 Task: Look for space in Milak, India from 24th August, 2023 to 10th September, 2023 for 8 adults, 2 children in price range Rs.12000 to Rs.15000. Place can be entire place or shared room with 4 bedrooms having 8 beds and 4 bathrooms. Property type can be house, flat, guest house. Amenities needed are: wifi, TV, free parkinig on premises, gym, breakfast. Booking option can be shelf check-in. Required host language is English.
Action: Mouse pressed left at (438, 107)
Screenshot: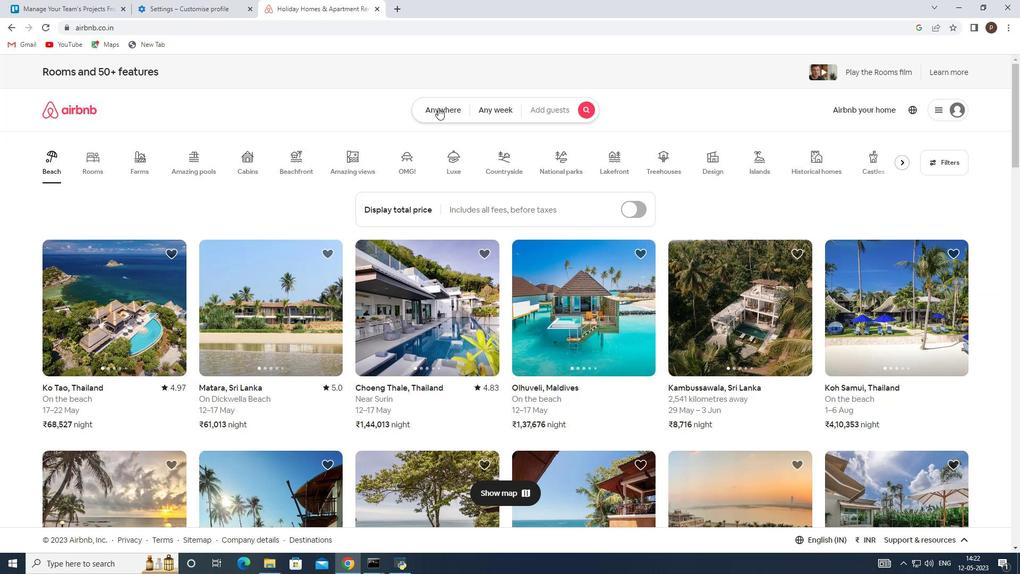 
Action: Mouse moved to (345, 152)
Screenshot: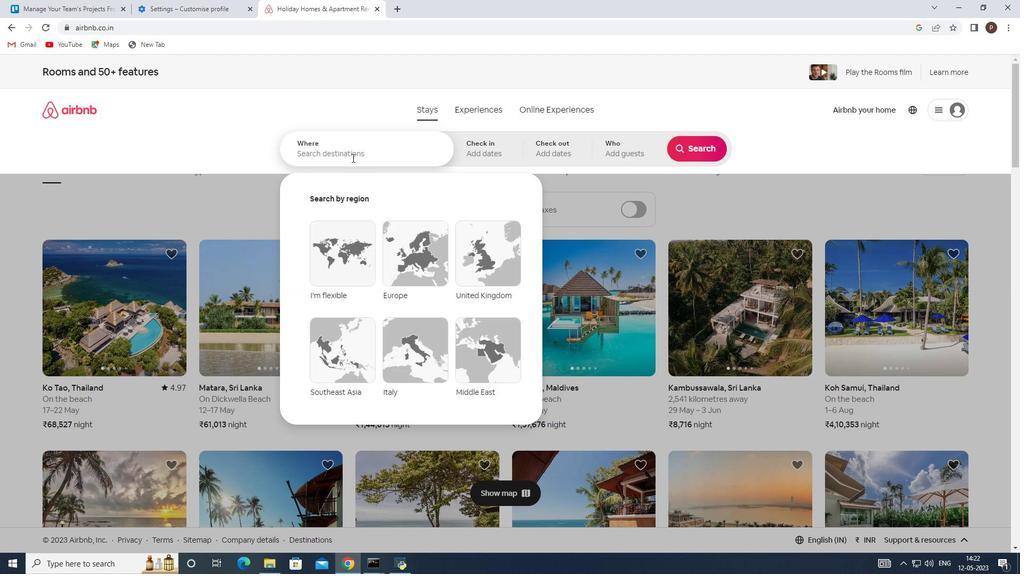 
Action: Mouse pressed left at (345, 152)
Screenshot: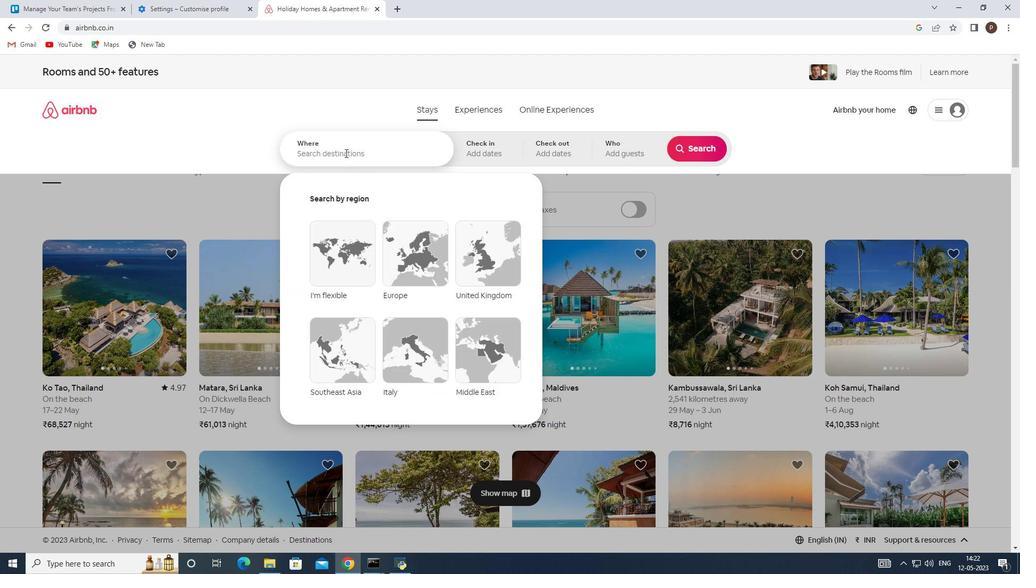 
Action: Key pressed <Key.caps_lock>M<Key.caps_lock>ilak,<Key.space><Key.caps_lock>I<Key.caps_lock>ndia<Key.space><Key.enter>
Screenshot: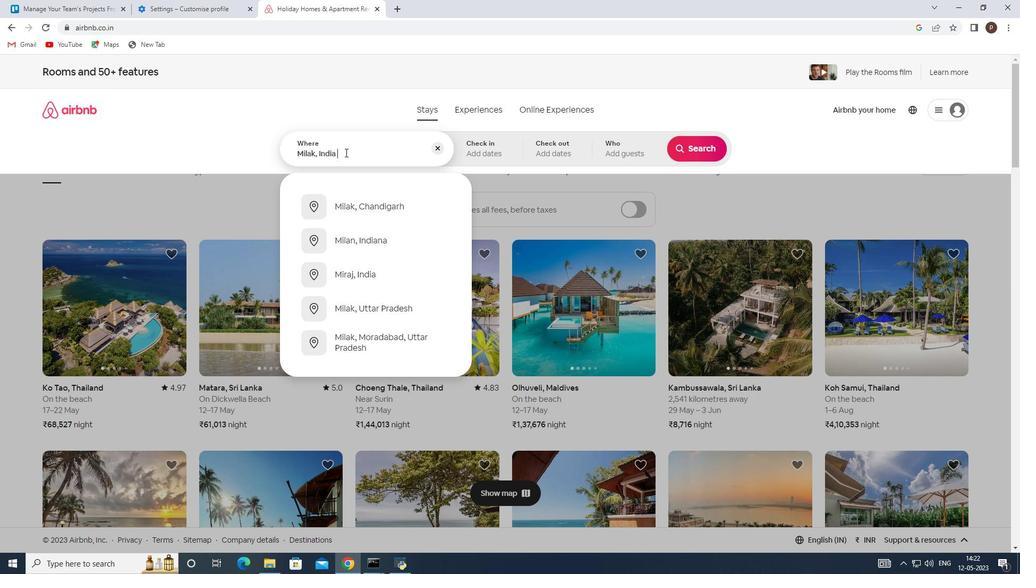 
Action: Mouse moved to (701, 230)
Screenshot: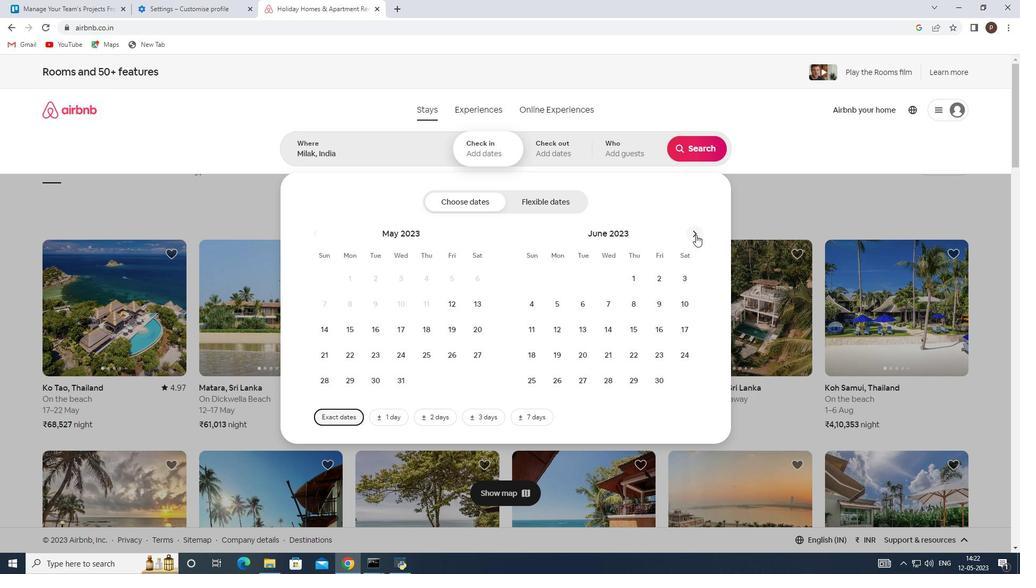
Action: Mouse pressed left at (701, 230)
Screenshot: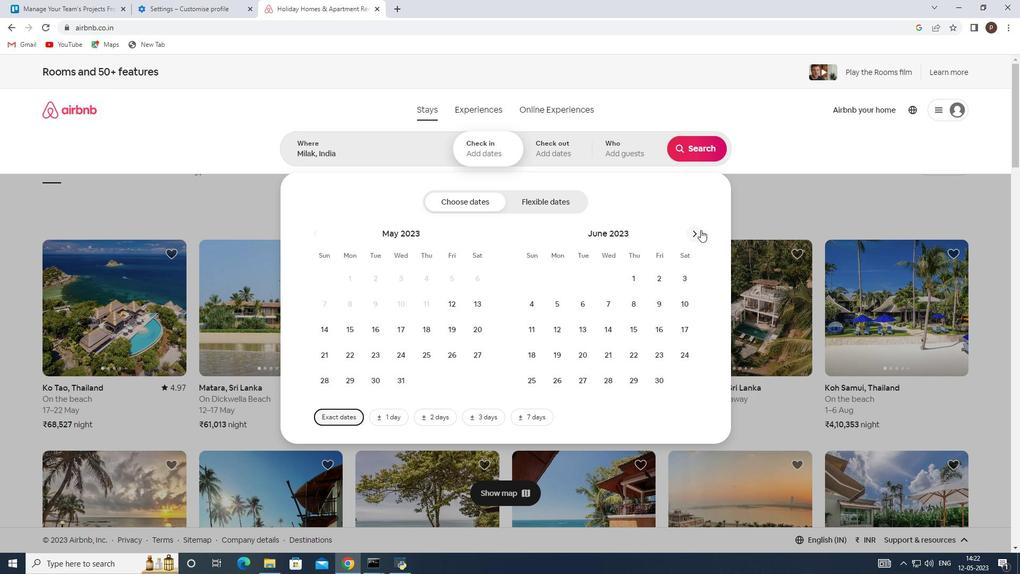 
Action: Mouse pressed left at (701, 230)
Screenshot: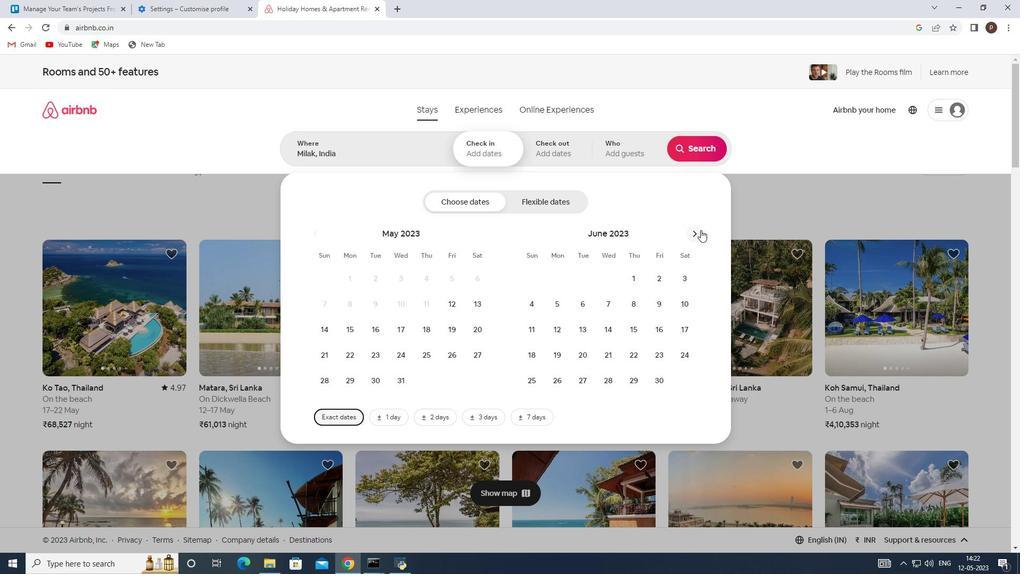 
Action: Mouse pressed left at (701, 230)
Screenshot: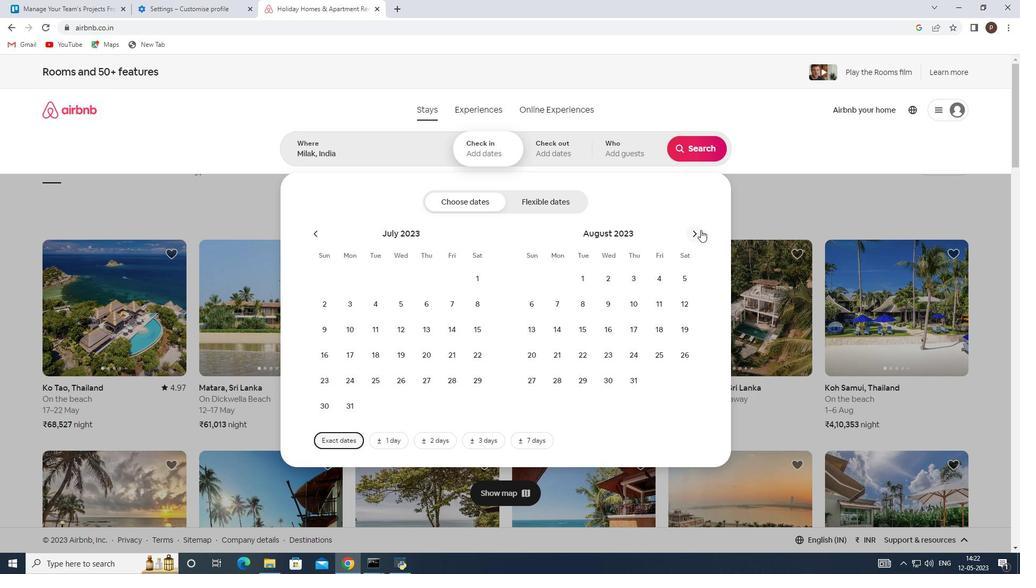 
Action: Mouse moved to (428, 354)
Screenshot: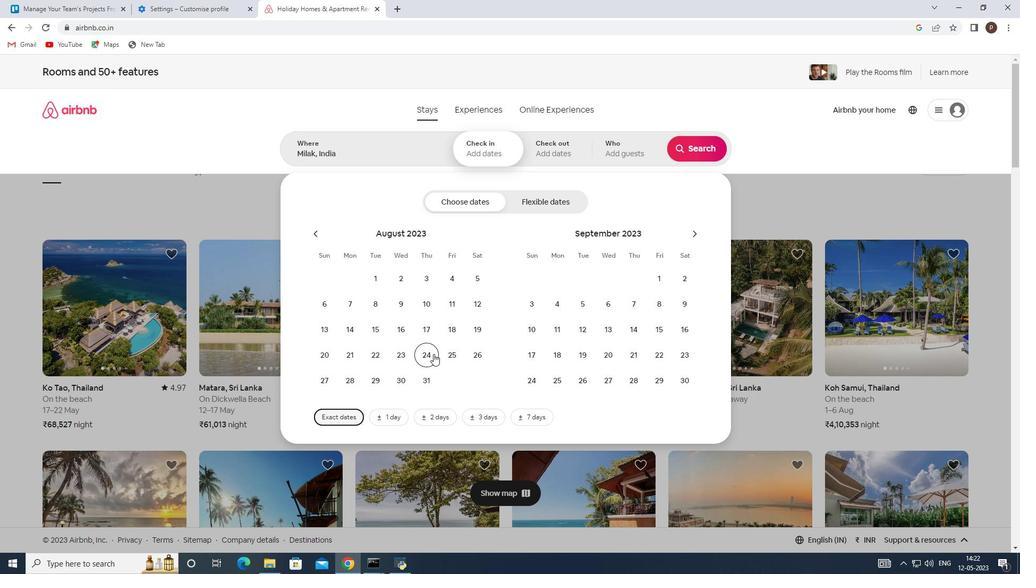
Action: Mouse pressed left at (428, 354)
Screenshot: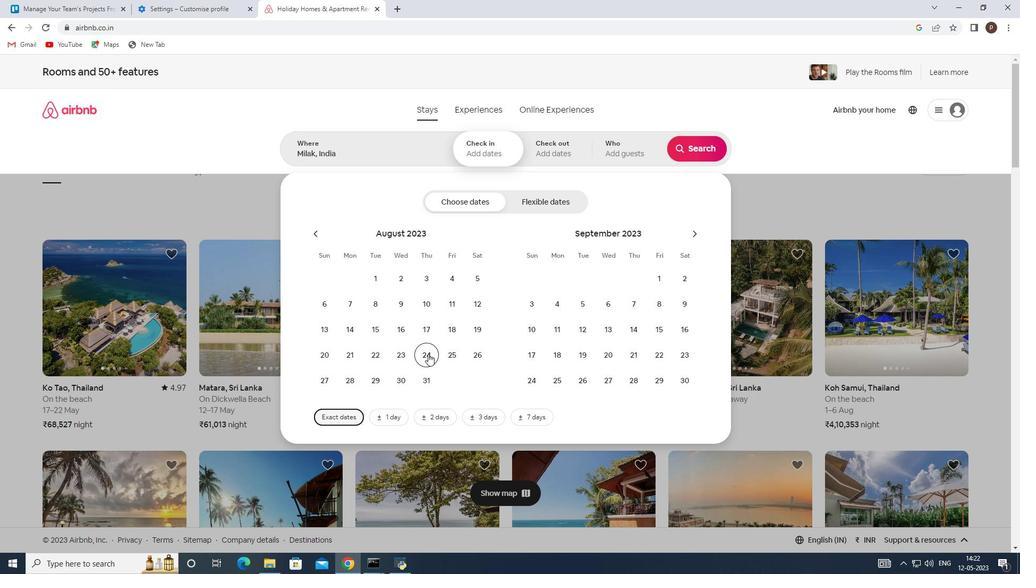 
Action: Mouse moved to (530, 327)
Screenshot: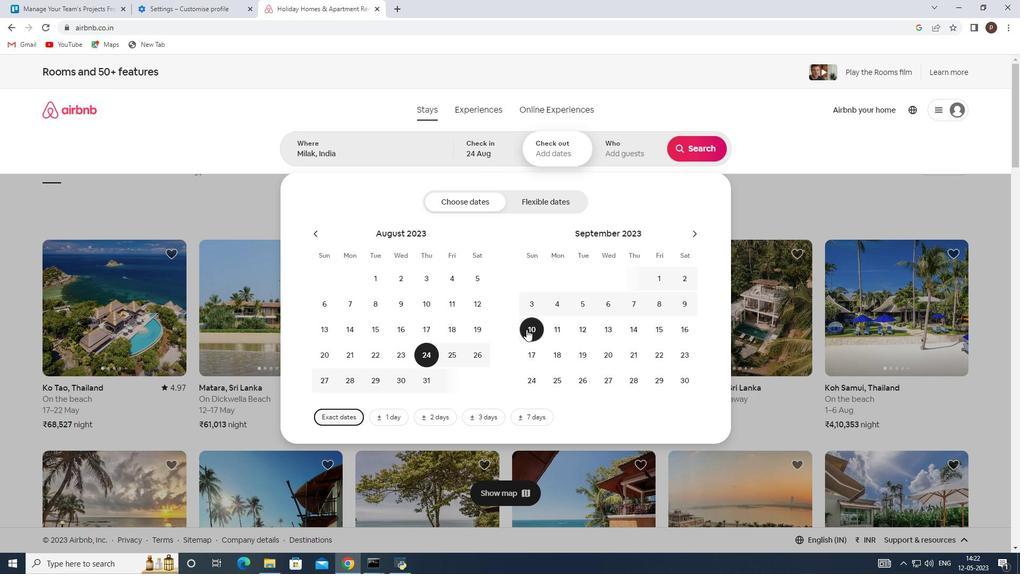 
Action: Mouse pressed left at (530, 327)
Screenshot: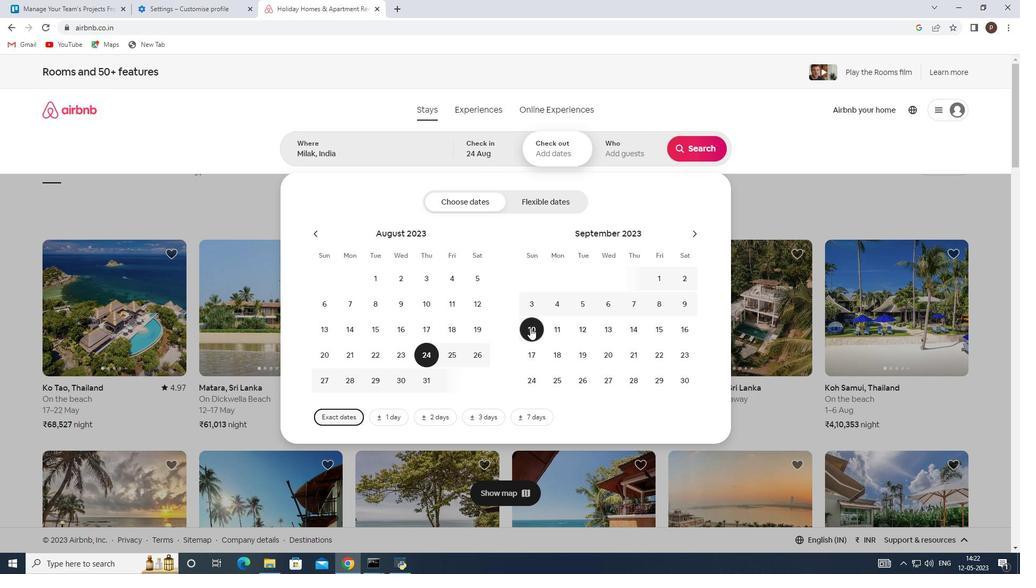 
Action: Mouse moved to (607, 141)
Screenshot: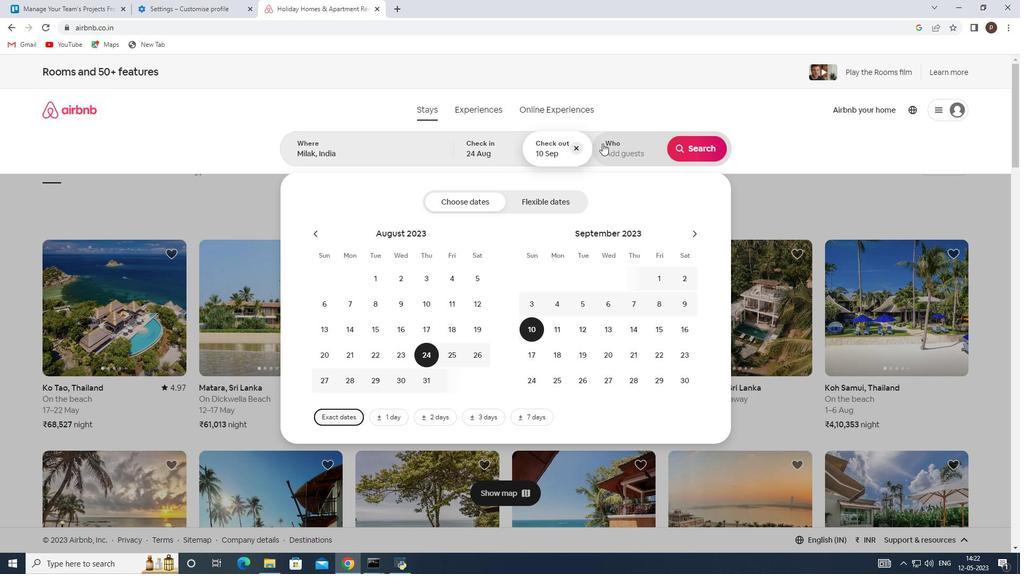 
Action: Mouse pressed left at (607, 141)
Screenshot: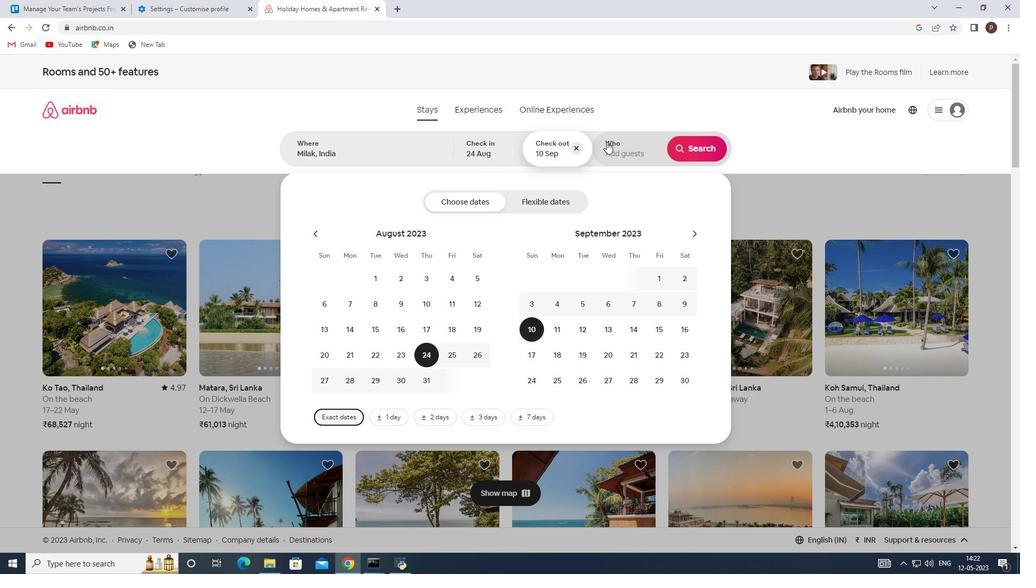 
Action: Mouse moved to (704, 205)
Screenshot: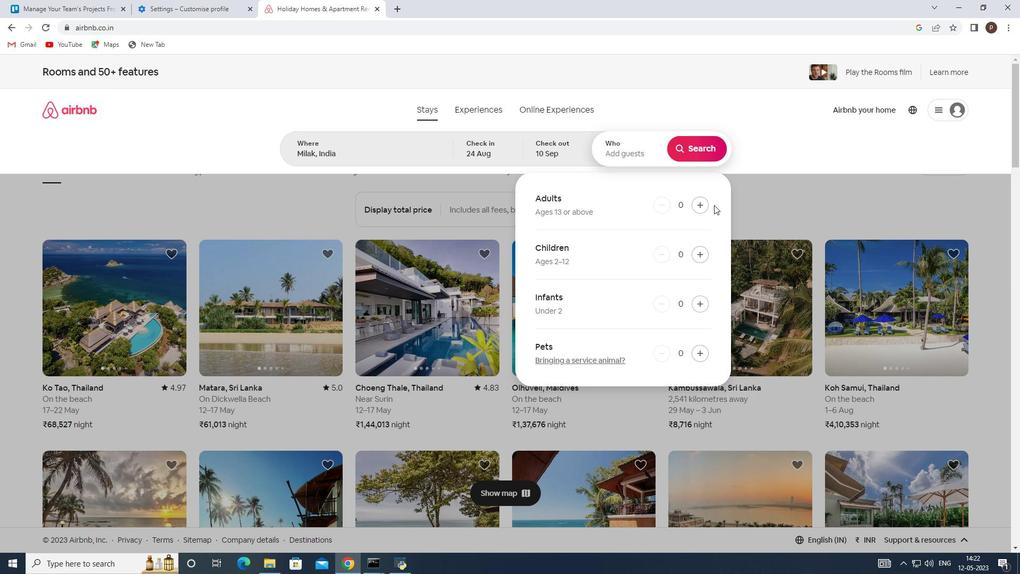 
Action: Mouse pressed left at (704, 205)
Screenshot: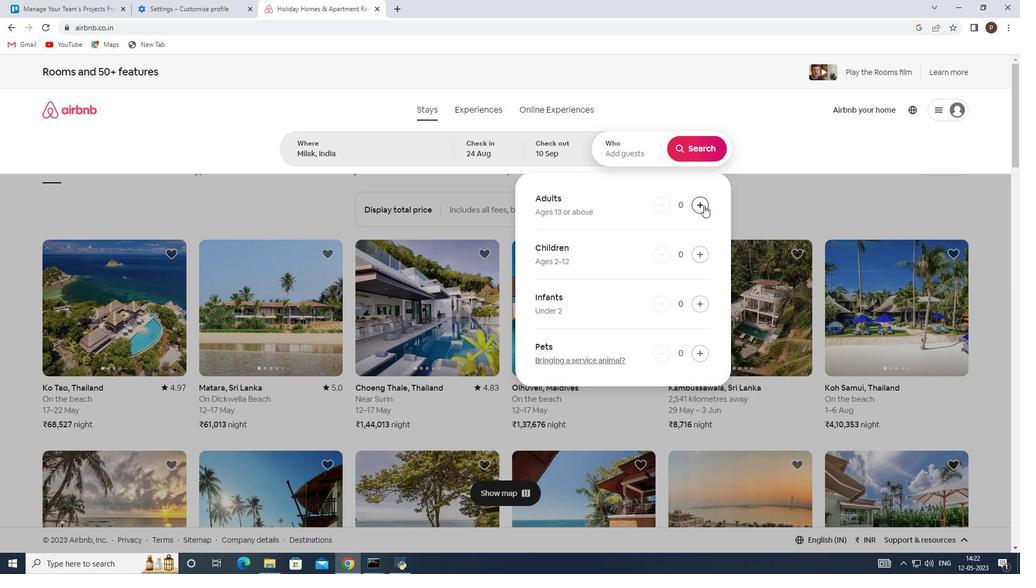 
Action: Mouse pressed left at (704, 205)
Screenshot: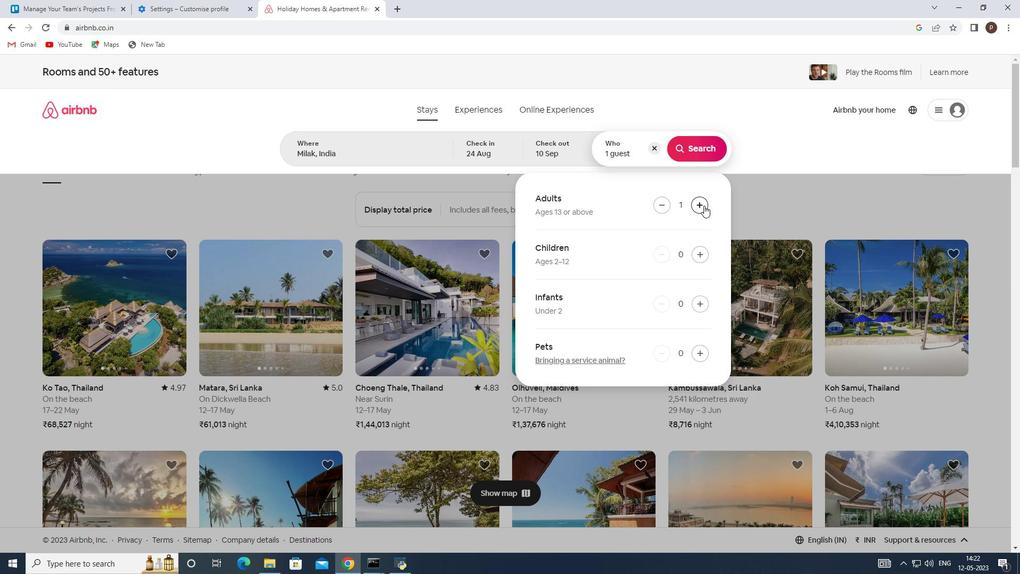 
Action: Mouse pressed left at (704, 205)
Screenshot: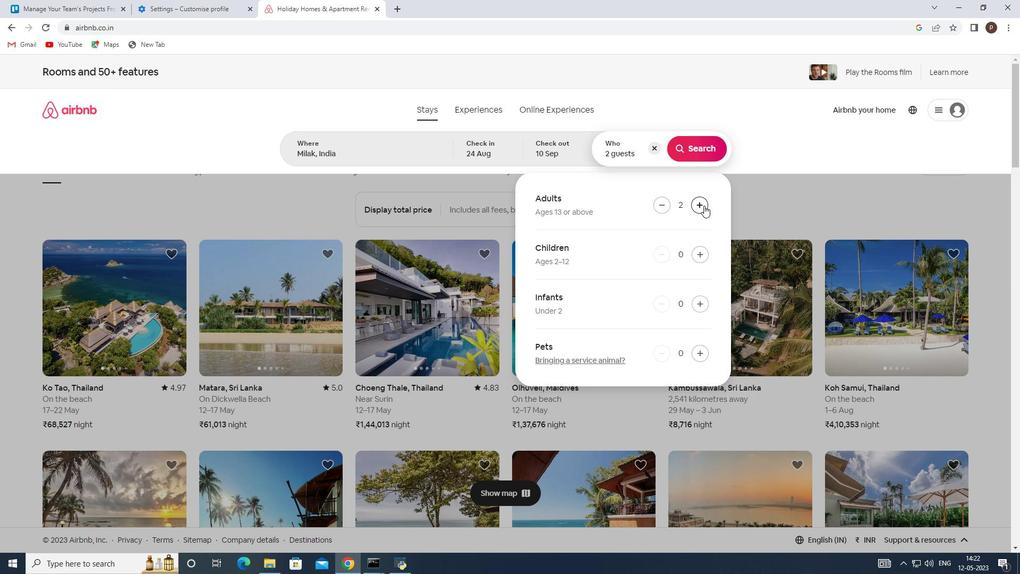 
Action: Mouse pressed left at (704, 205)
Screenshot: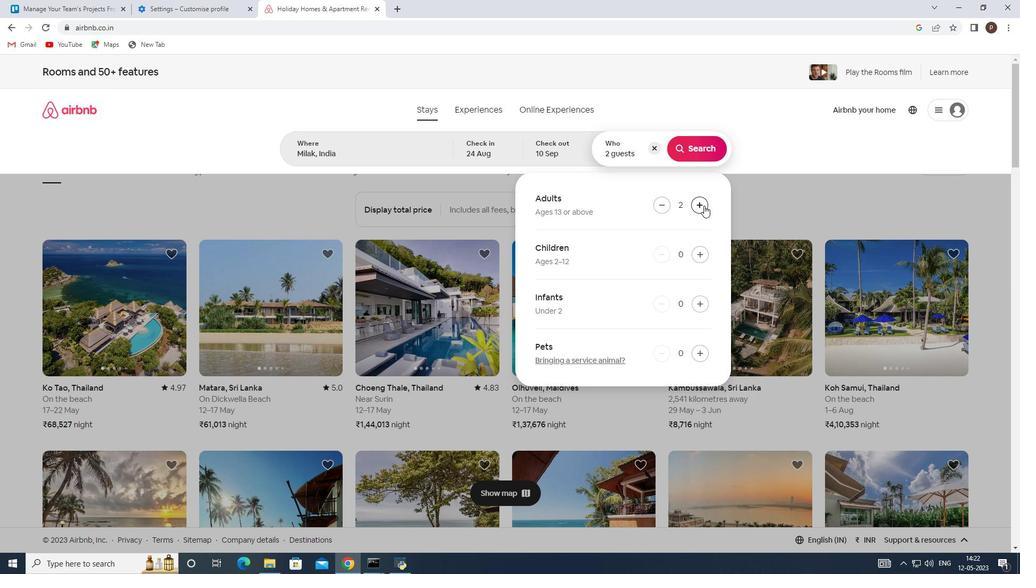 
Action: Mouse pressed left at (704, 205)
Screenshot: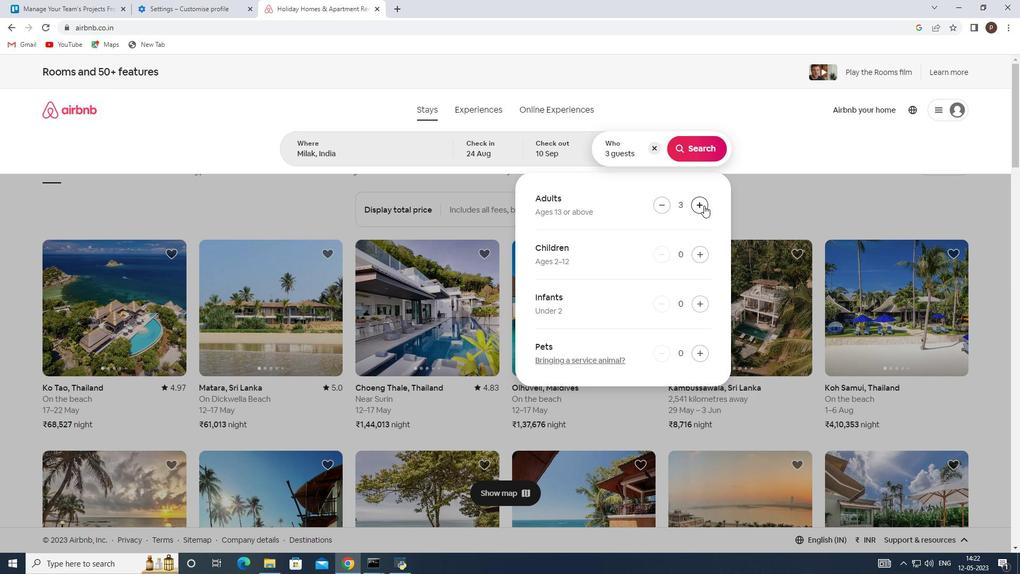 
Action: Mouse pressed left at (704, 205)
Screenshot: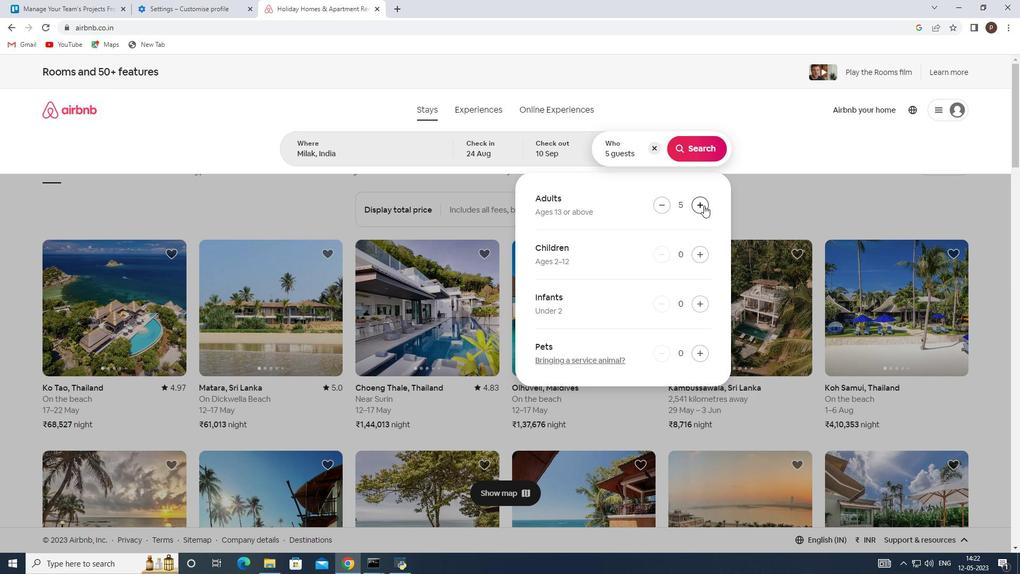 
Action: Mouse pressed left at (704, 205)
Screenshot: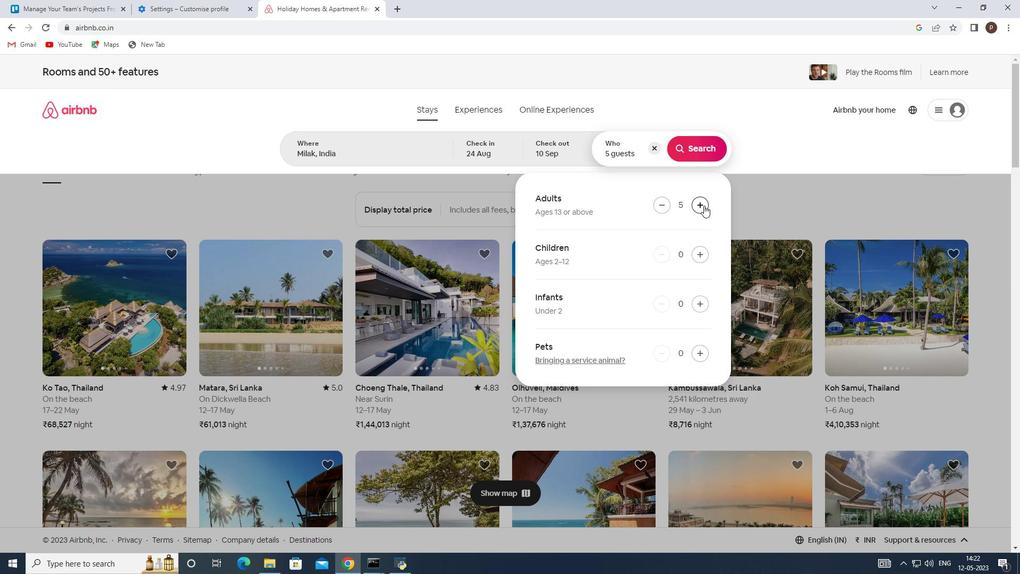 
Action: Mouse pressed left at (704, 205)
Screenshot: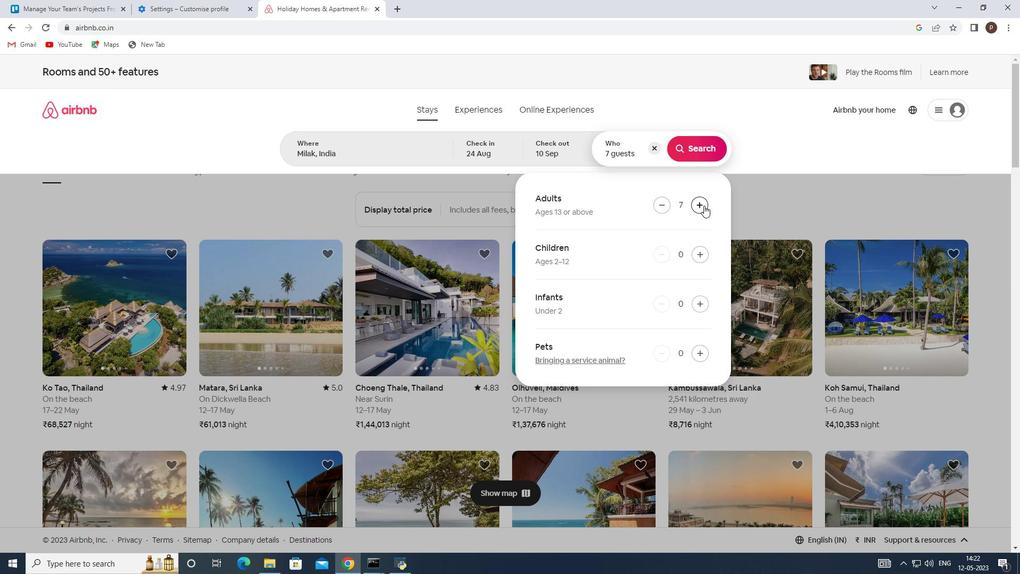 
Action: Mouse moved to (699, 254)
Screenshot: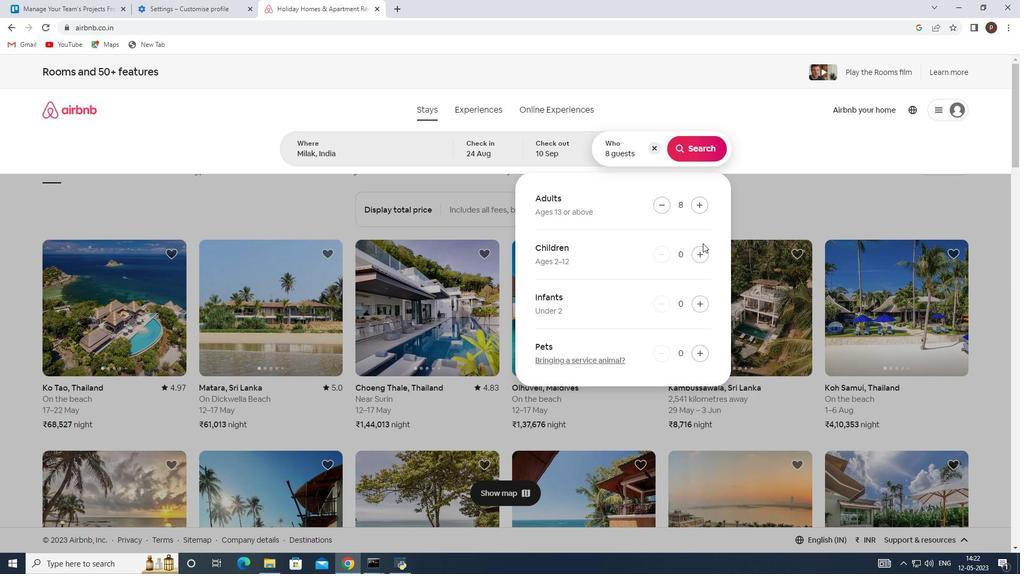 
Action: Mouse pressed left at (699, 254)
Screenshot: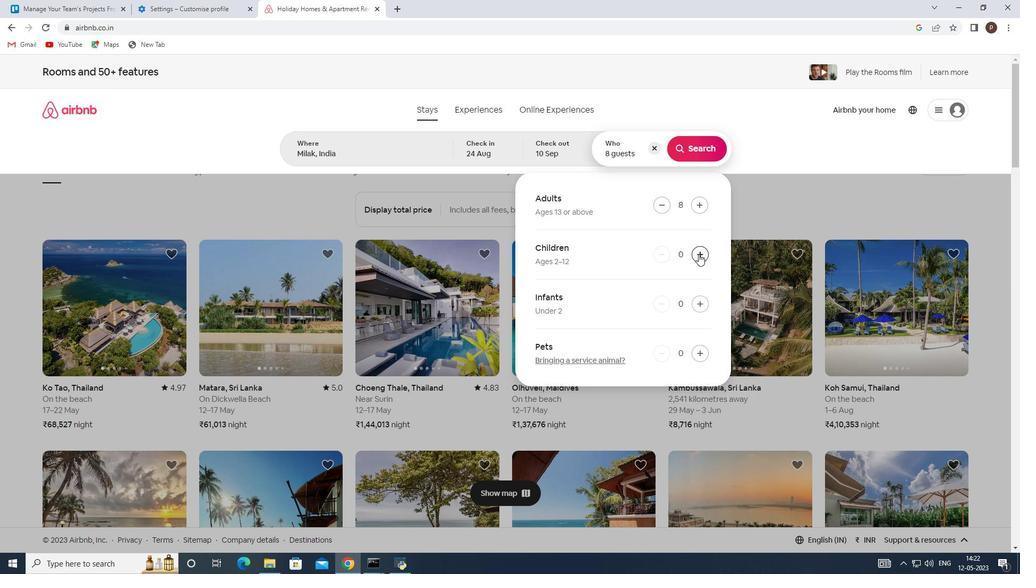 
Action: Mouse pressed left at (699, 254)
Screenshot: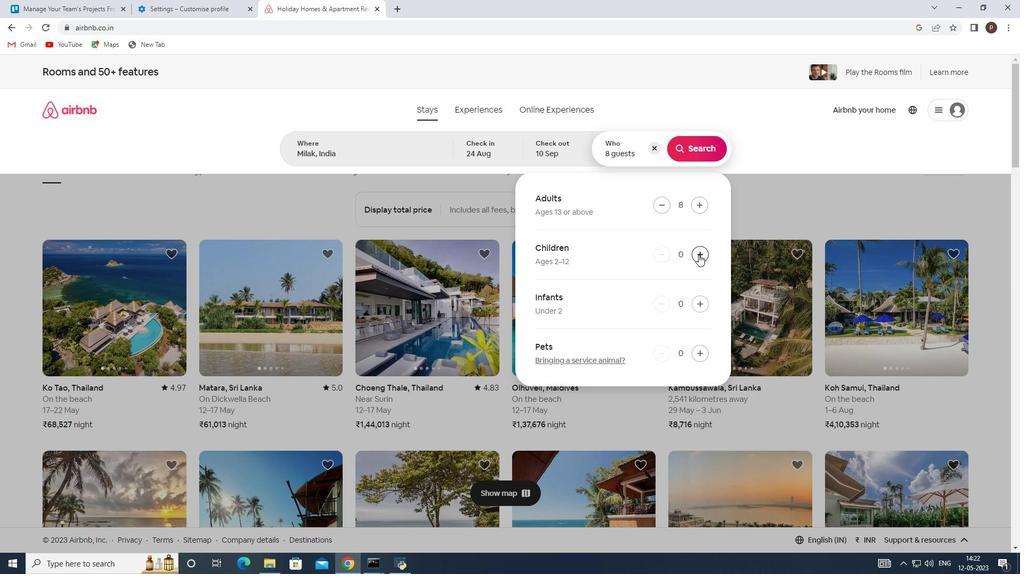 
Action: Mouse moved to (706, 148)
Screenshot: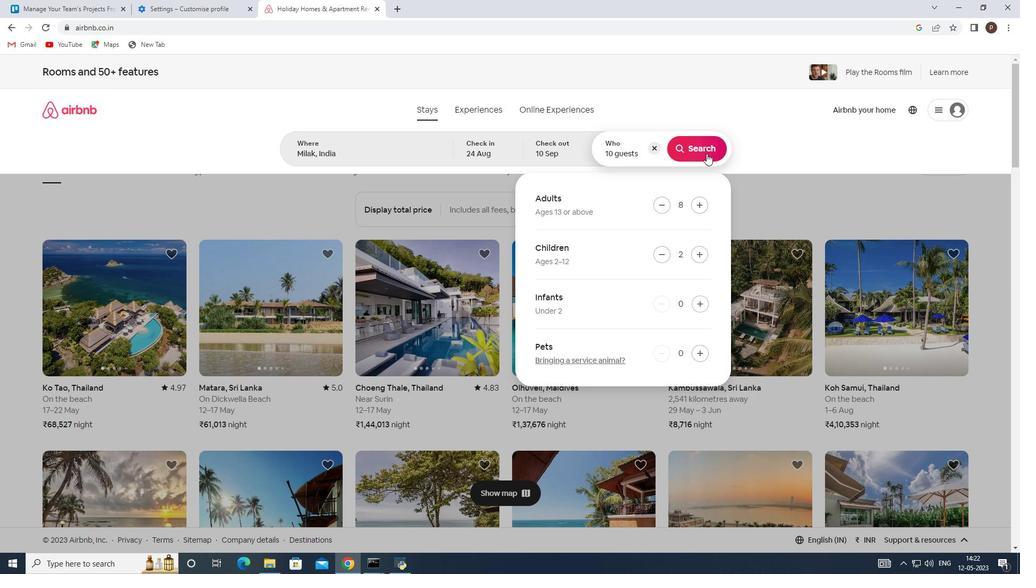 
Action: Mouse pressed left at (706, 148)
Screenshot: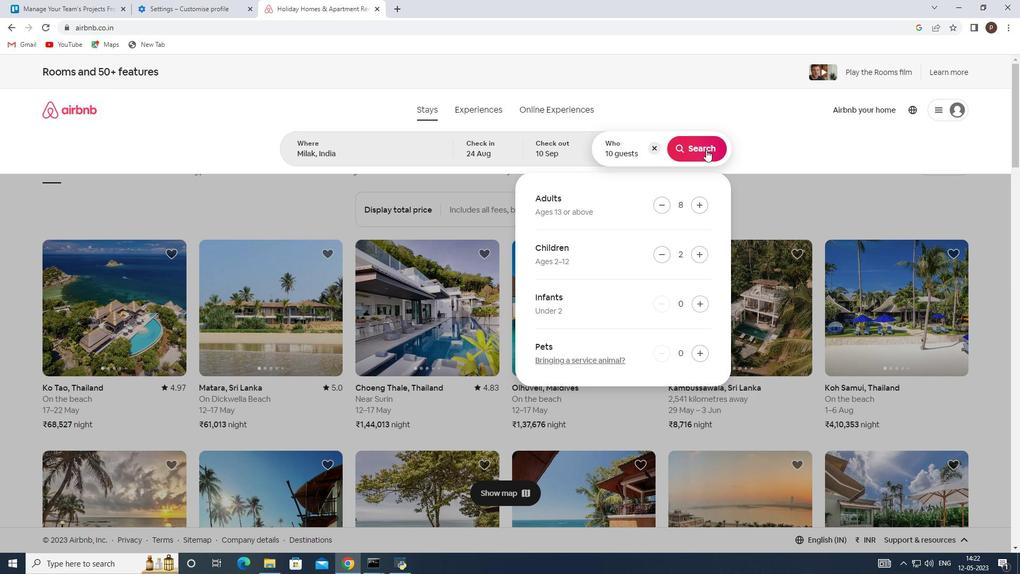 
Action: Mouse moved to (959, 119)
Screenshot: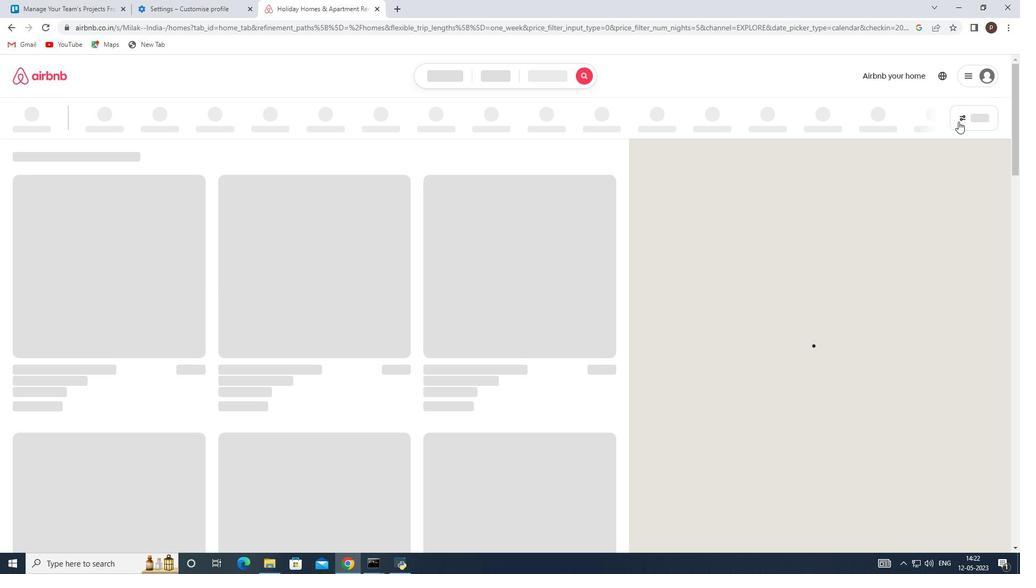 
Action: Mouse pressed left at (959, 119)
Screenshot: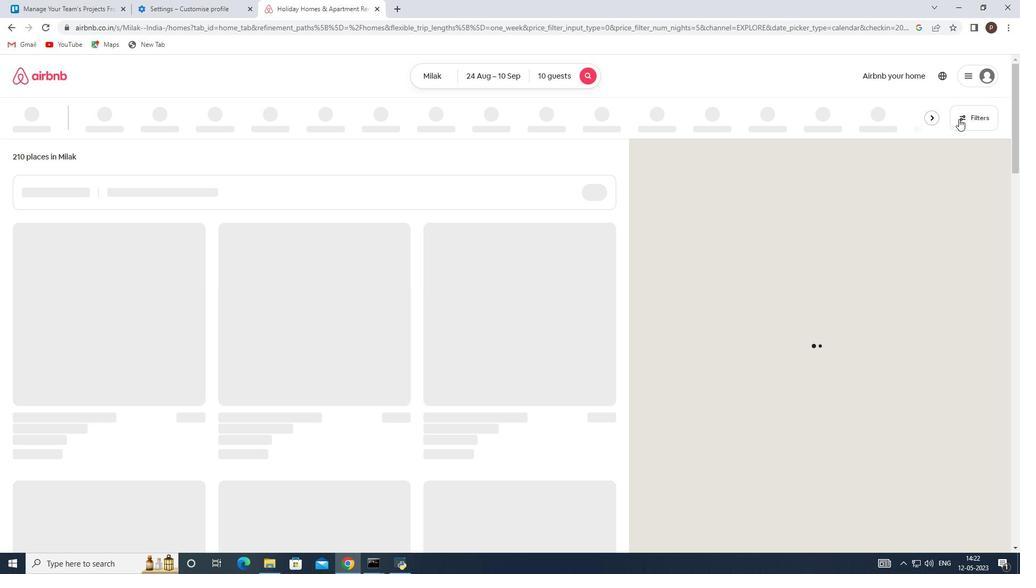 
Action: Mouse moved to (353, 377)
Screenshot: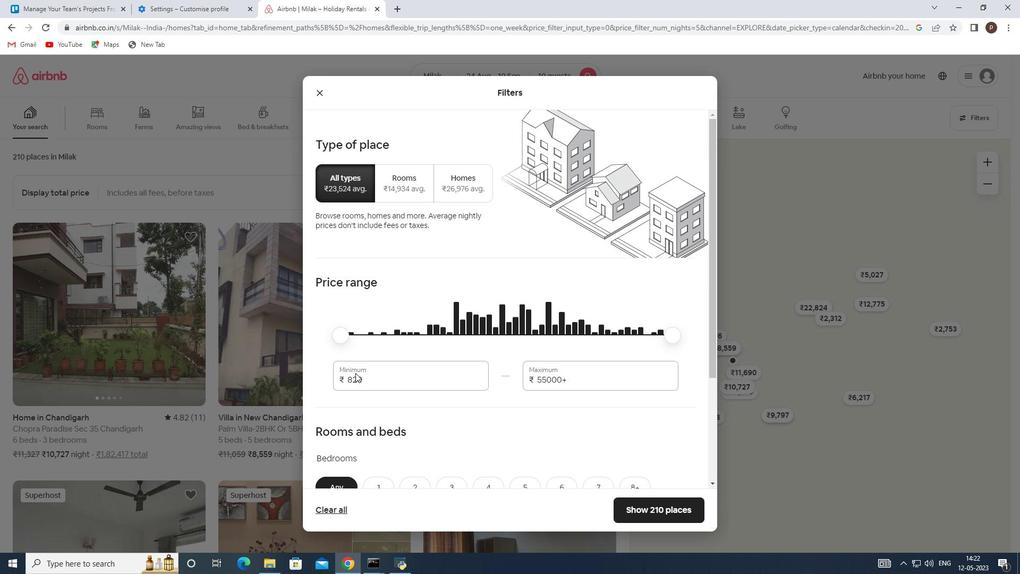 
Action: Mouse pressed left at (353, 377)
Screenshot: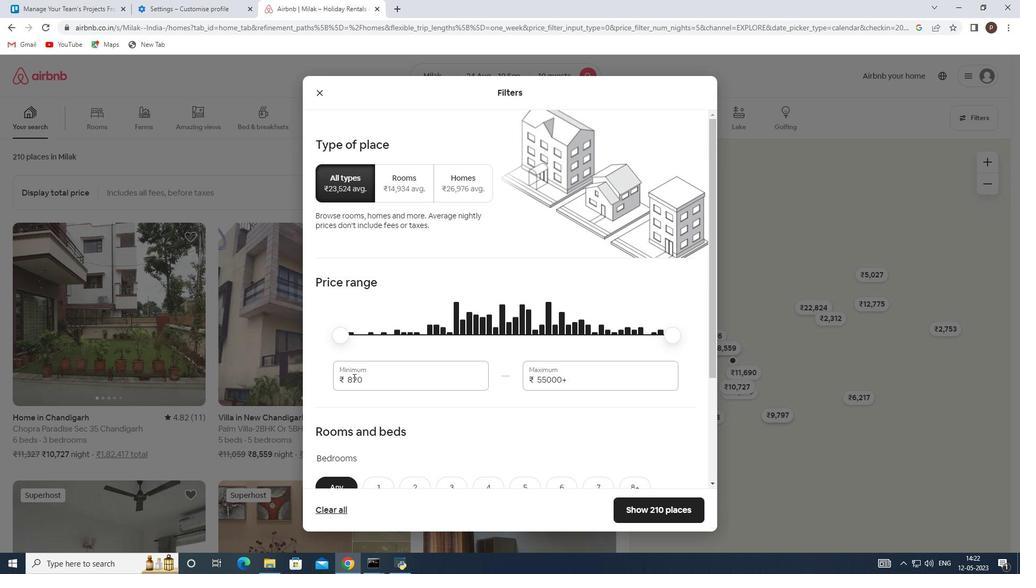
Action: Mouse pressed left at (353, 377)
Screenshot: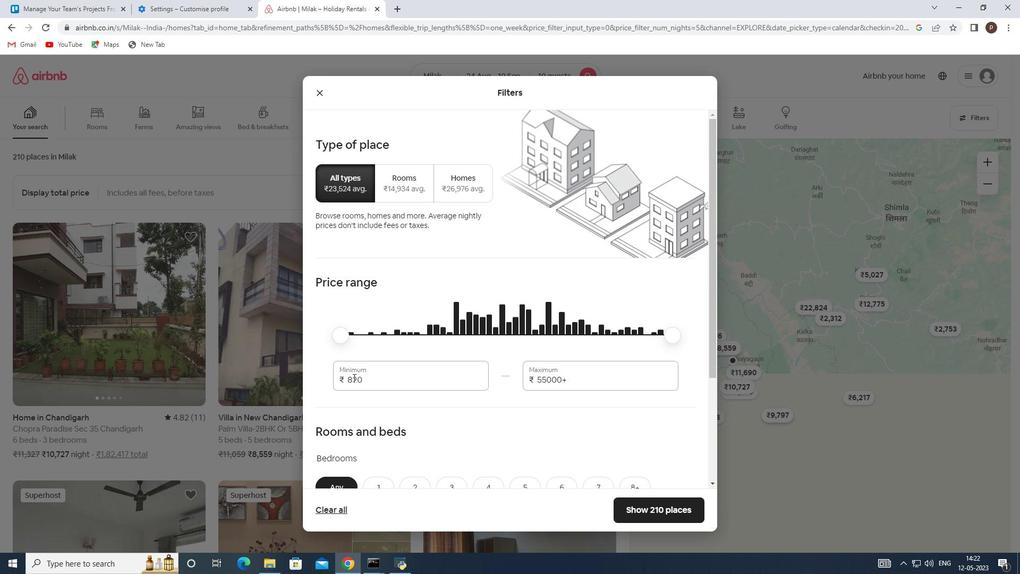 
Action: Key pressed 12000<Key.tab>15000
Screenshot: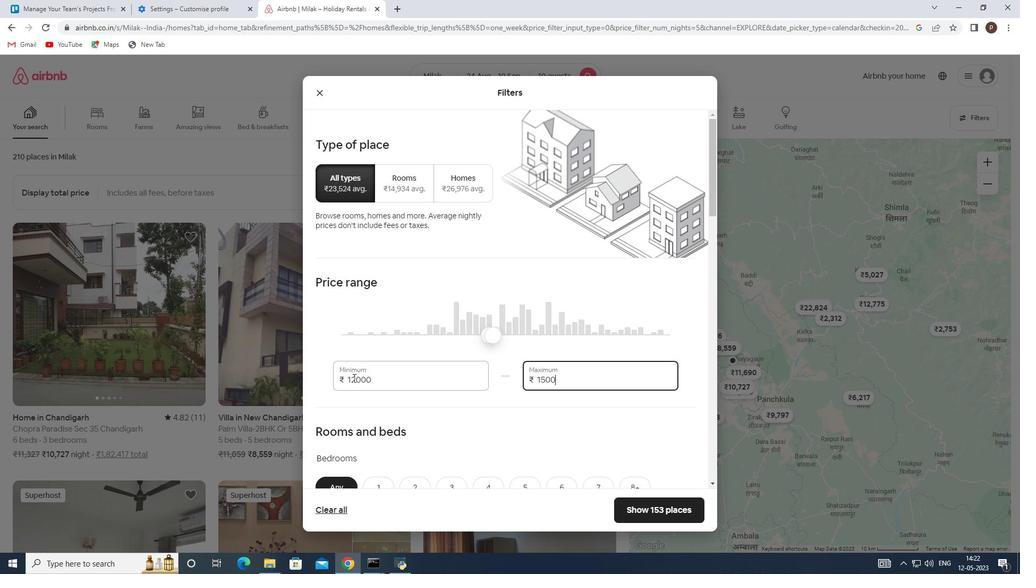 
Action: Mouse moved to (408, 428)
Screenshot: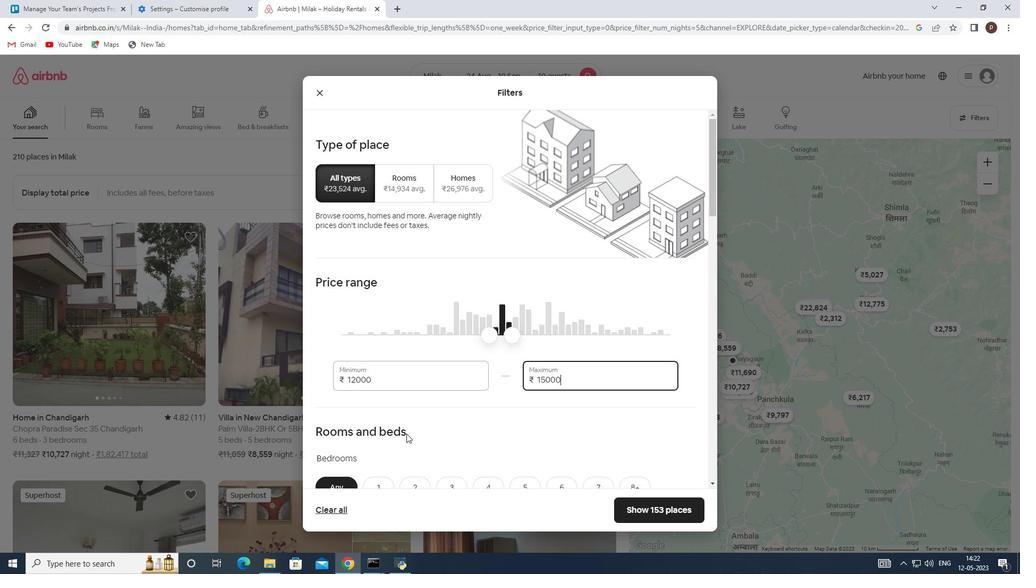 
Action: Mouse scrolled (408, 428) with delta (0, 0)
Screenshot: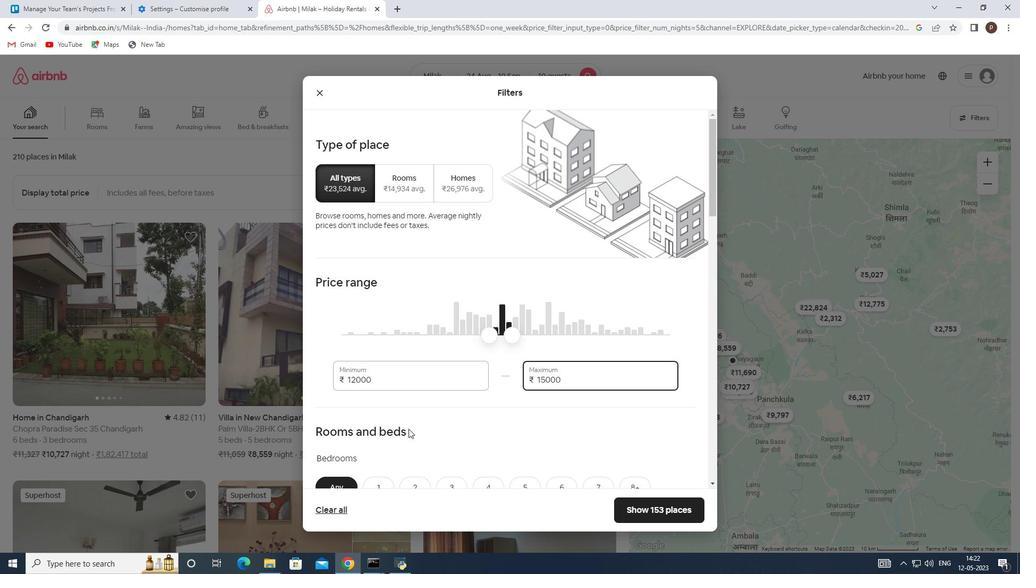 
Action: Mouse moved to (423, 409)
Screenshot: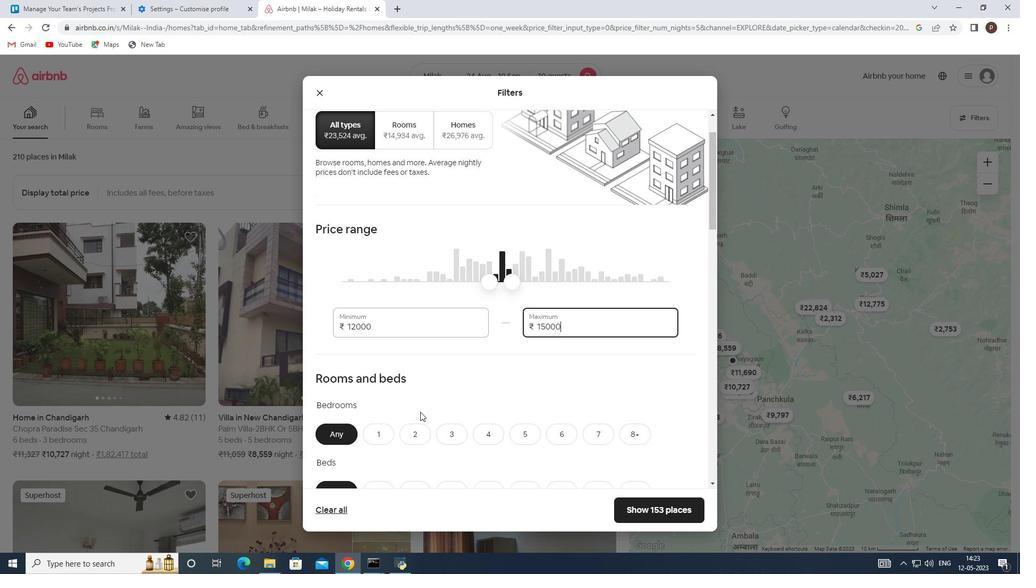
Action: Mouse scrolled (423, 408) with delta (0, 0)
Screenshot: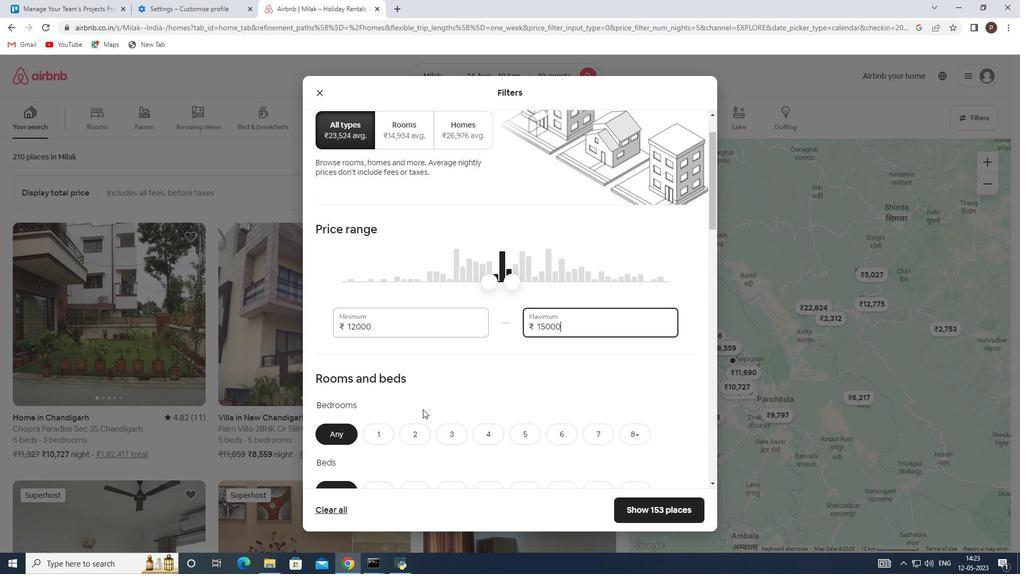 
Action: Mouse moved to (436, 395)
Screenshot: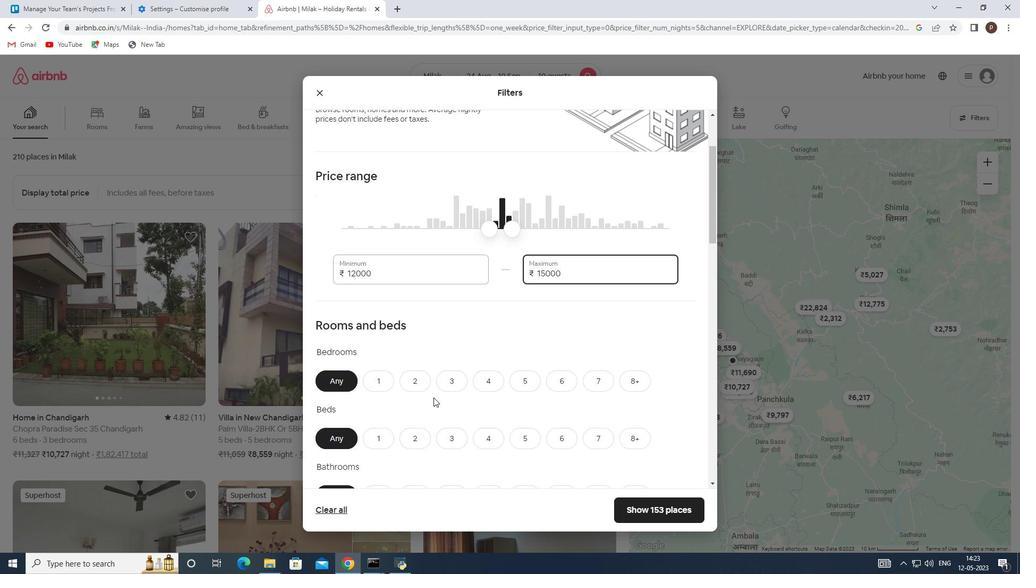 
Action: Mouse scrolled (436, 394) with delta (0, 0)
Screenshot: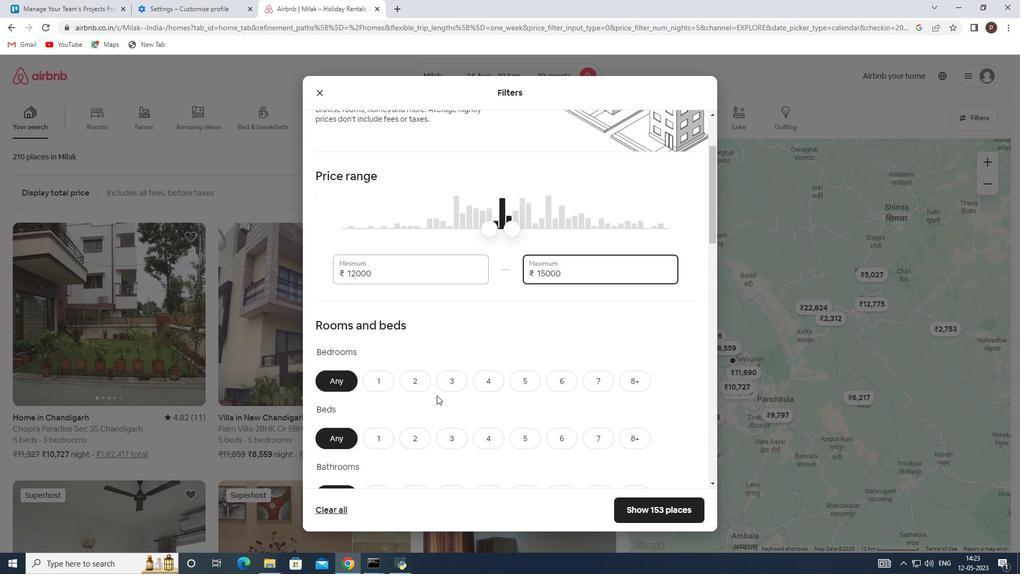 
Action: Mouse scrolled (436, 394) with delta (0, 0)
Screenshot: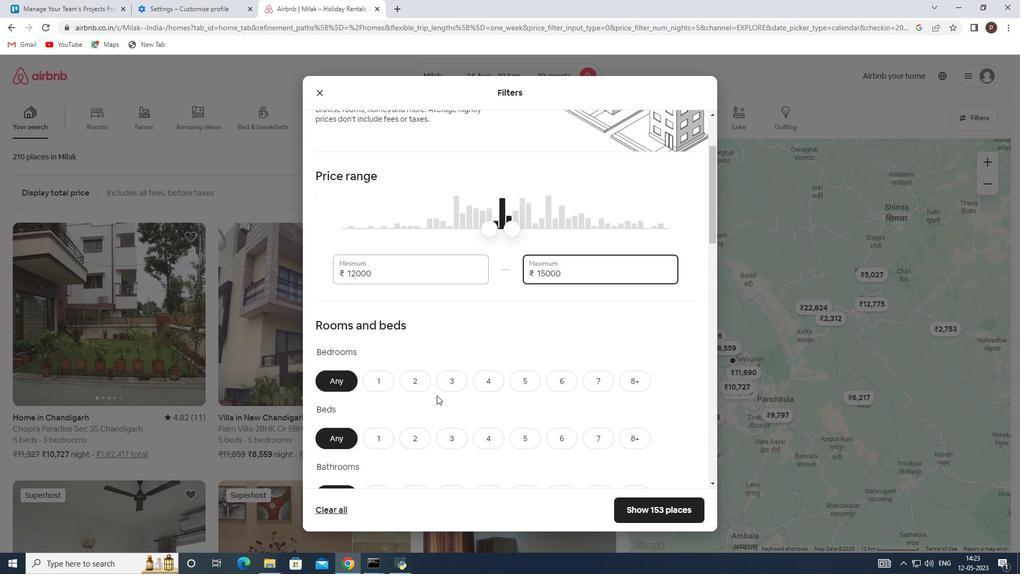 
Action: Mouse moved to (492, 270)
Screenshot: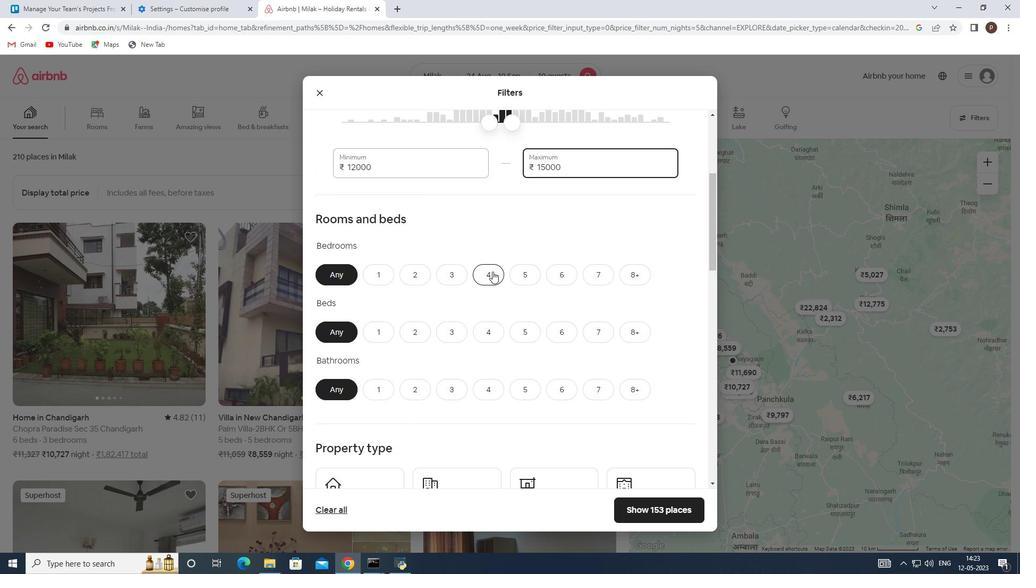 
Action: Mouse pressed left at (492, 270)
Screenshot: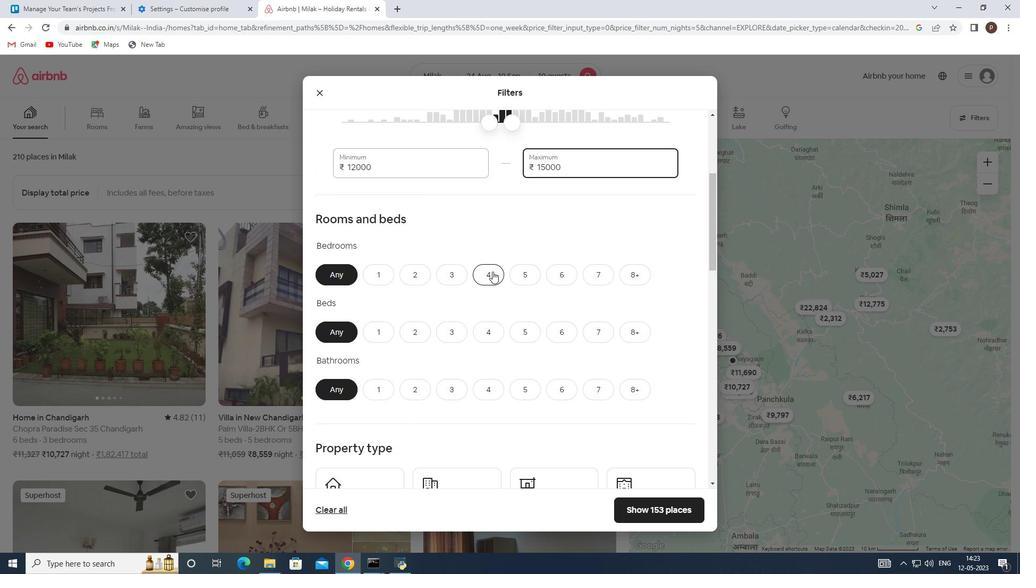 
Action: Mouse moved to (639, 325)
Screenshot: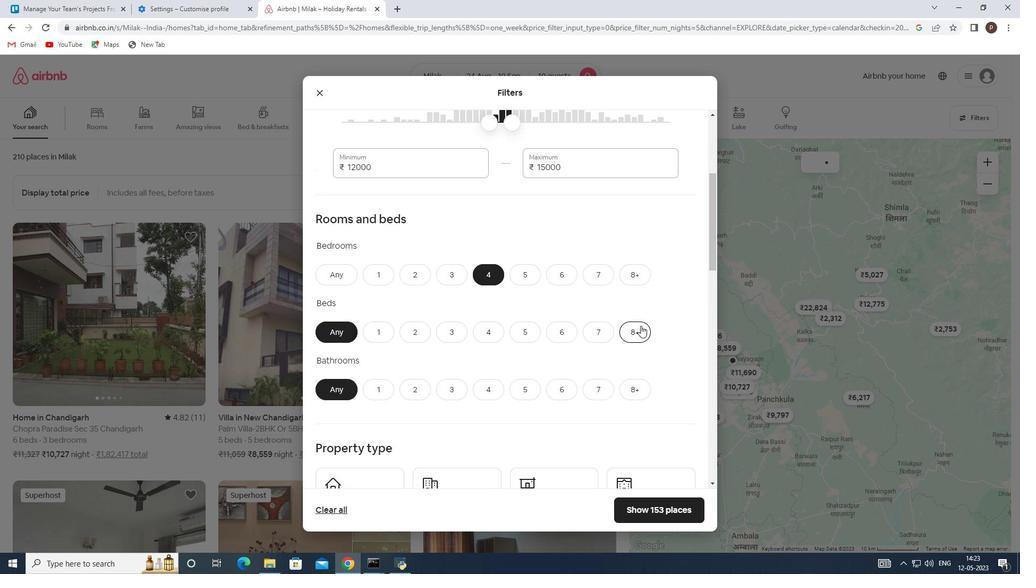 
Action: Mouse pressed left at (639, 325)
Screenshot: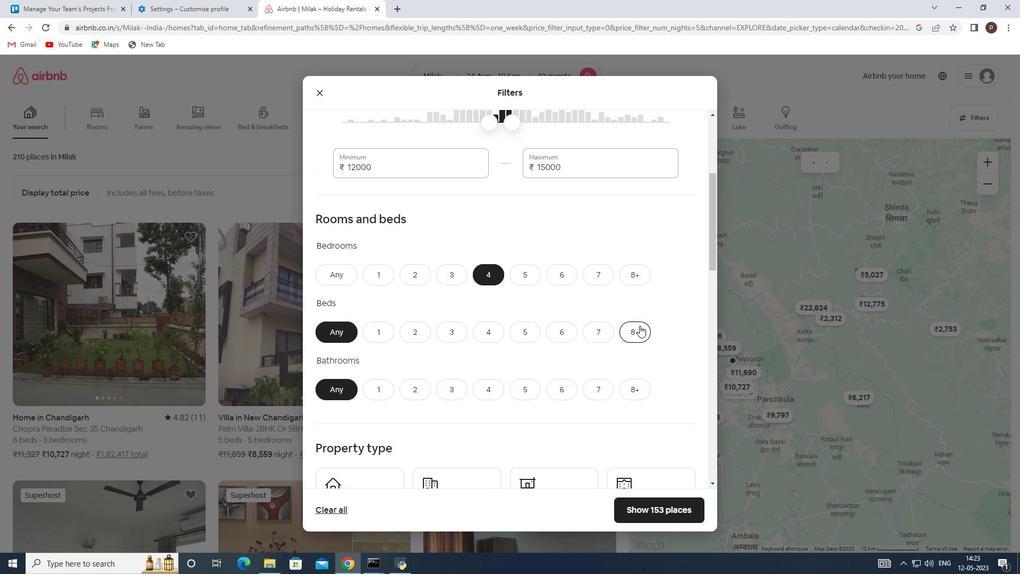 
Action: Mouse moved to (482, 387)
Screenshot: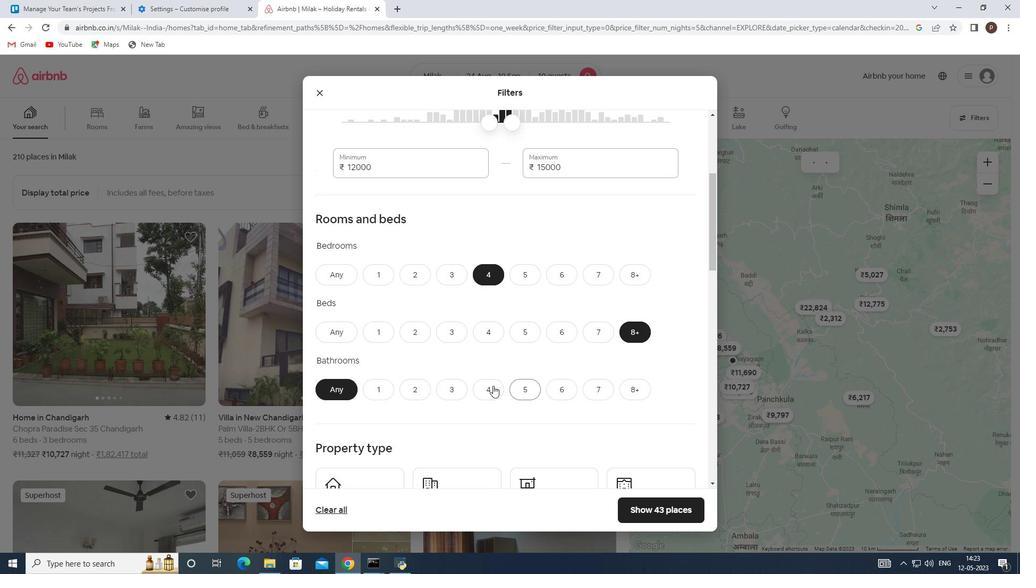 
Action: Mouse pressed left at (482, 387)
Screenshot: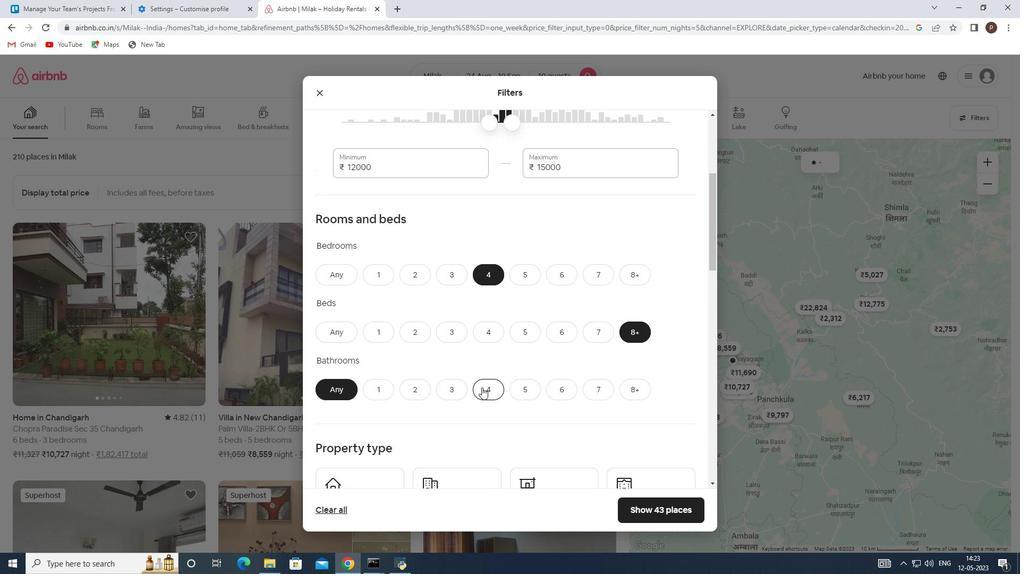 
Action: Mouse moved to (478, 380)
Screenshot: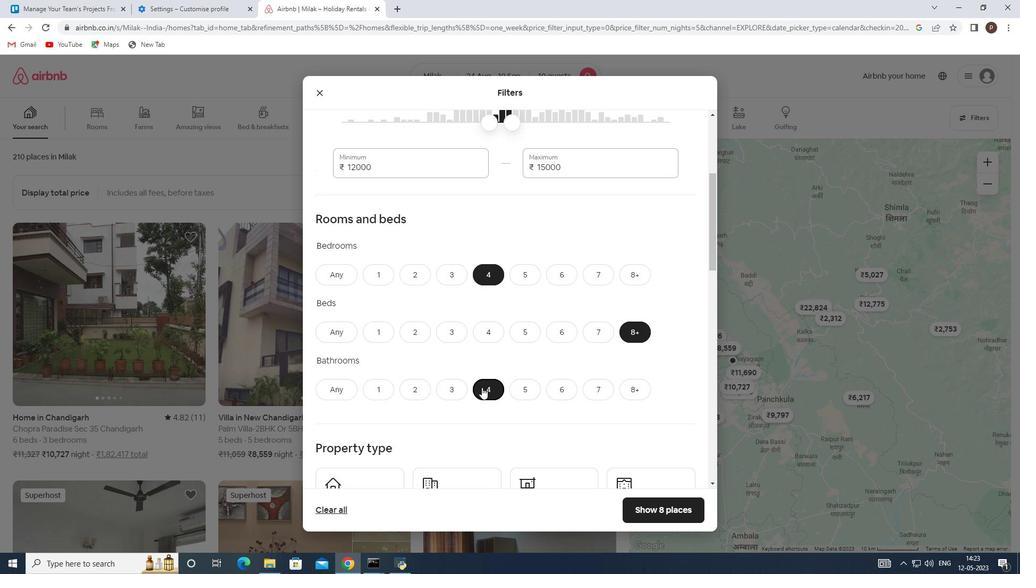
Action: Mouse scrolled (478, 379) with delta (0, 0)
Screenshot: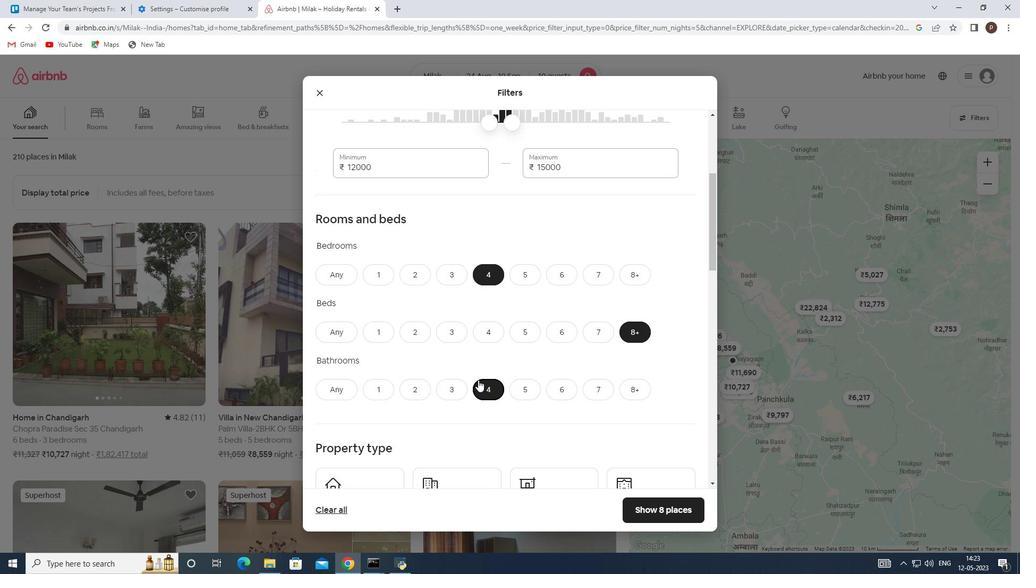 
Action: Mouse scrolled (478, 379) with delta (0, 0)
Screenshot: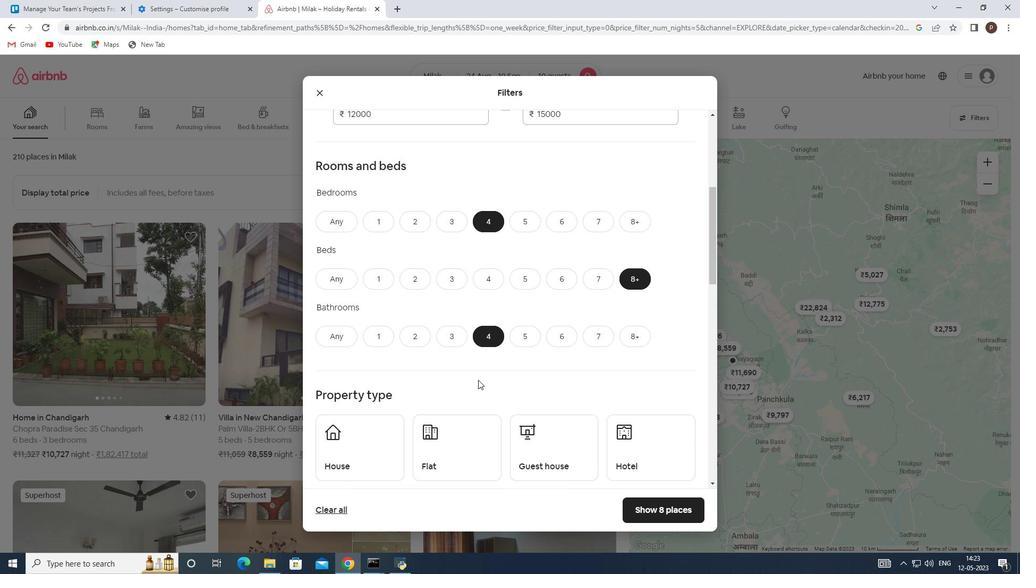 
Action: Mouse moved to (391, 405)
Screenshot: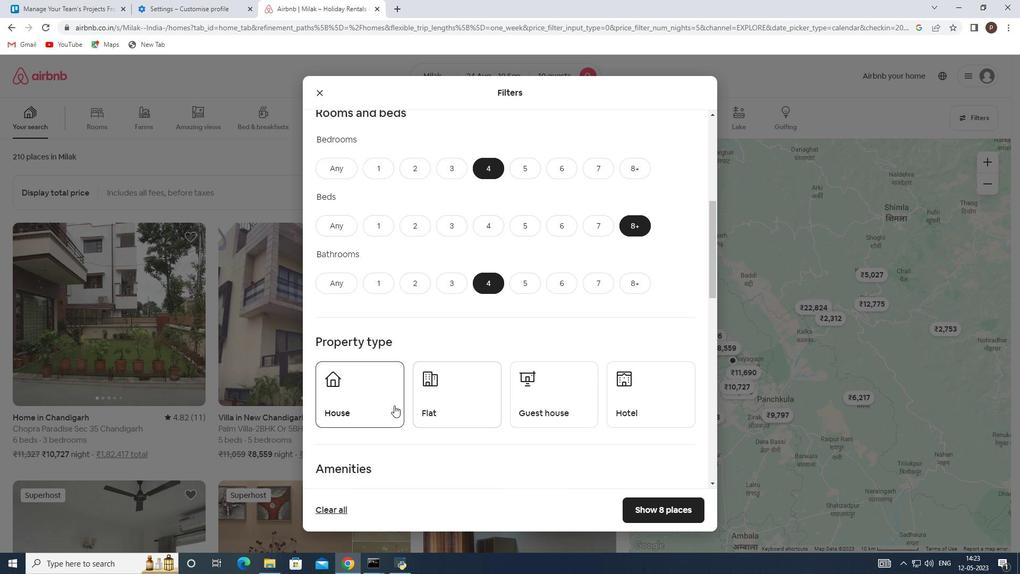 
Action: Mouse pressed left at (391, 405)
Screenshot: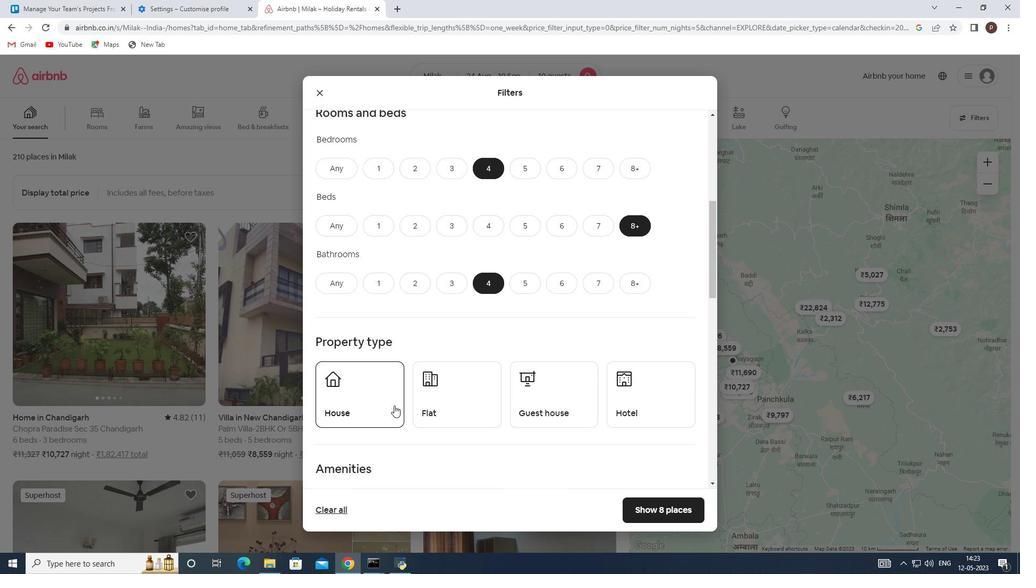 
Action: Mouse moved to (449, 393)
Screenshot: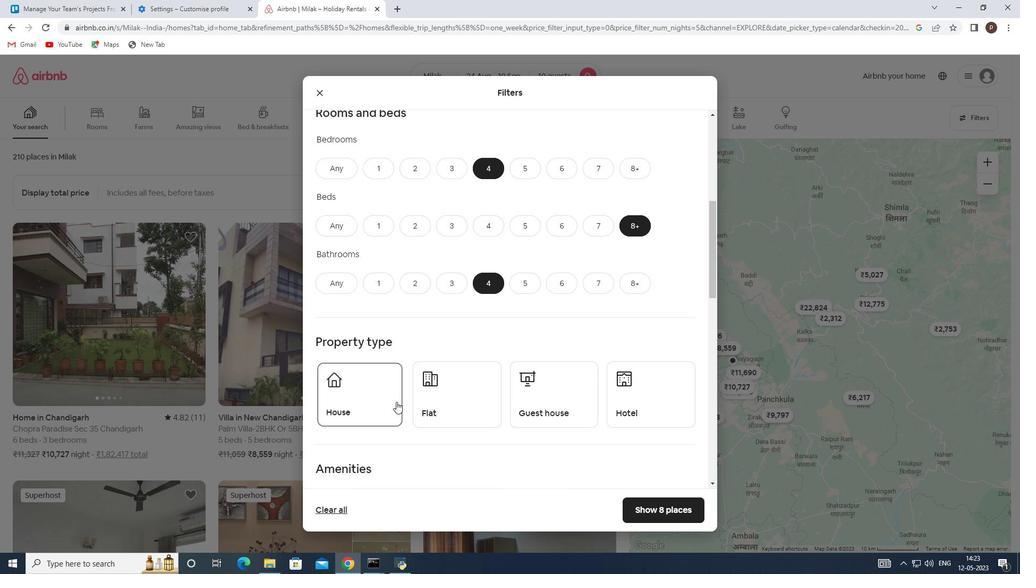 
Action: Mouse pressed left at (449, 393)
Screenshot: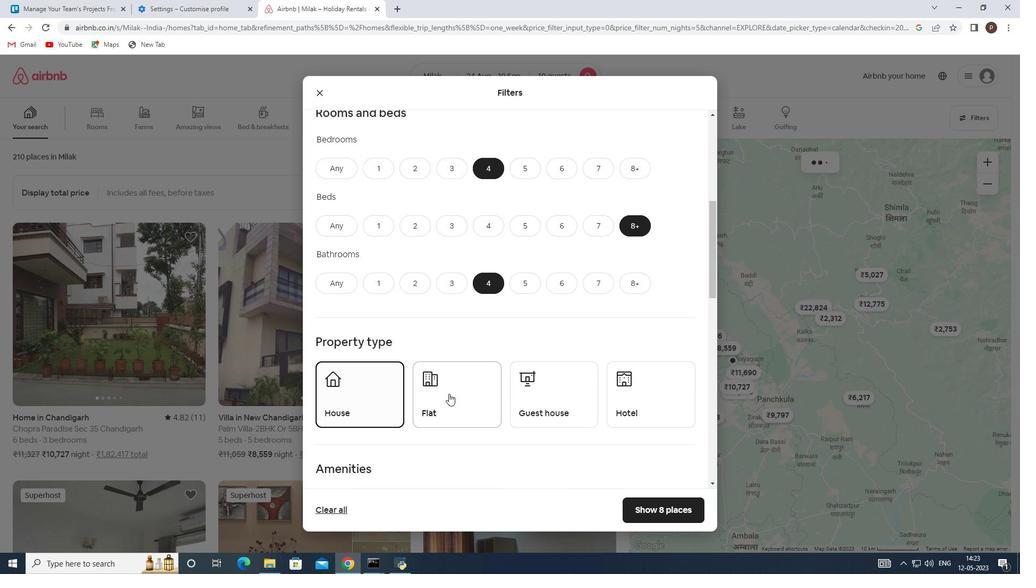 
Action: Mouse moved to (535, 390)
Screenshot: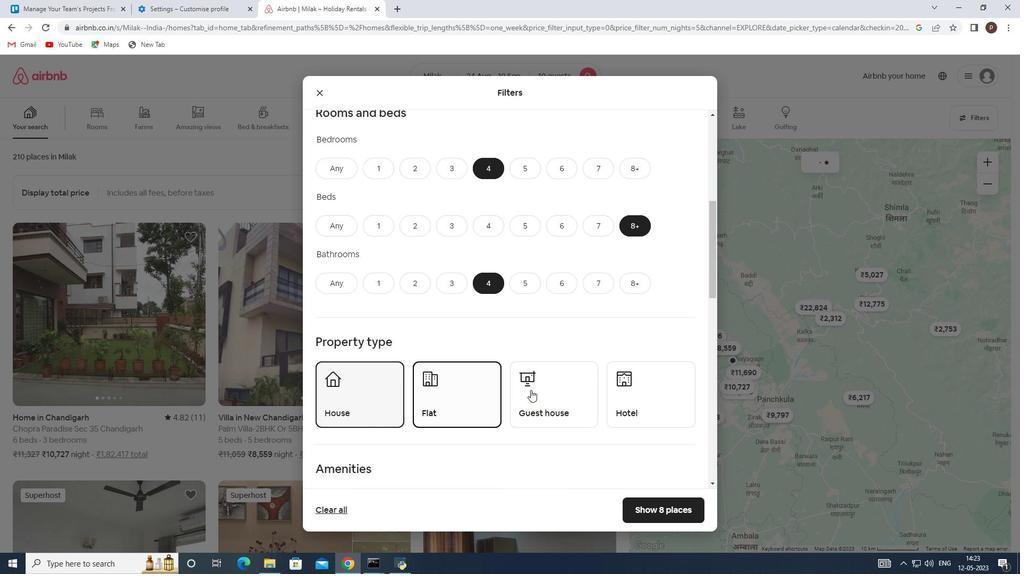 
Action: Mouse pressed left at (535, 390)
Screenshot: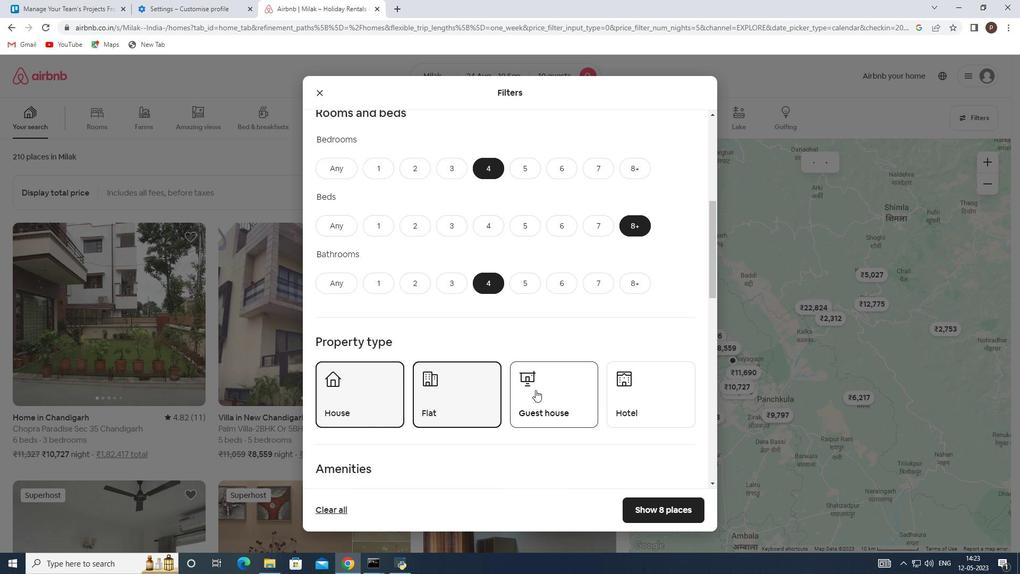 
Action: Mouse moved to (496, 404)
Screenshot: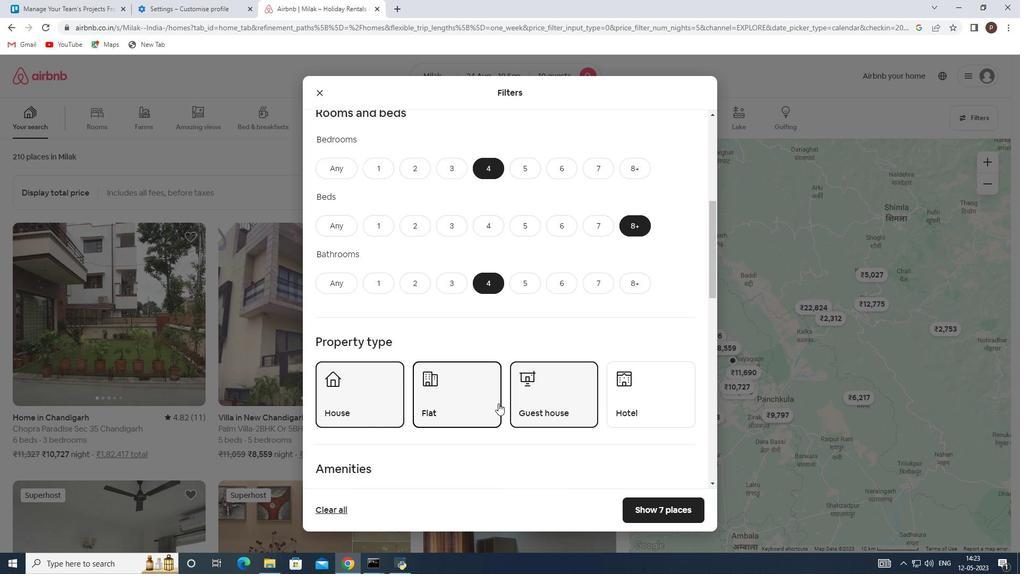 
Action: Mouse scrolled (496, 403) with delta (0, 0)
Screenshot: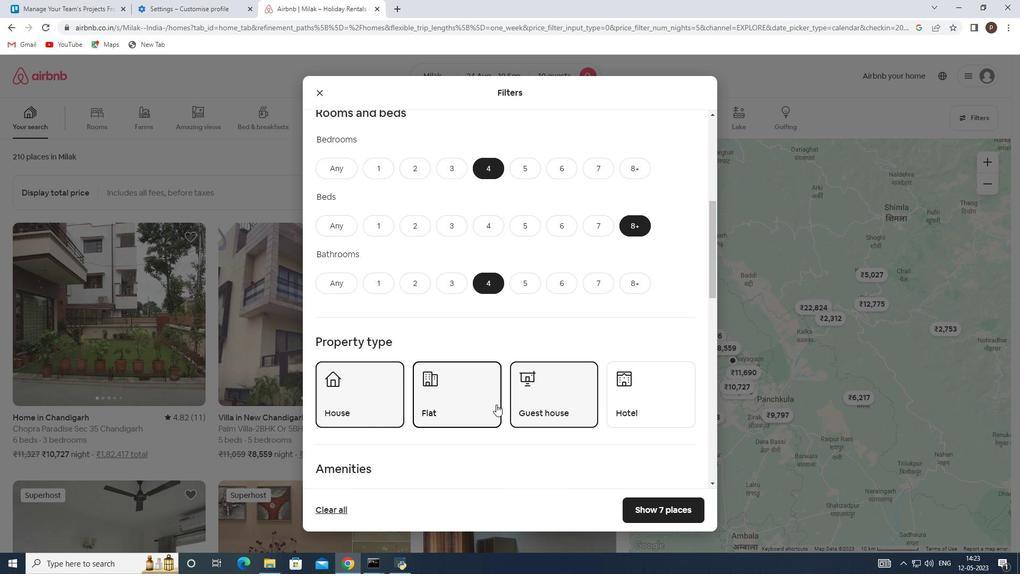 
Action: Mouse moved to (479, 398)
Screenshot: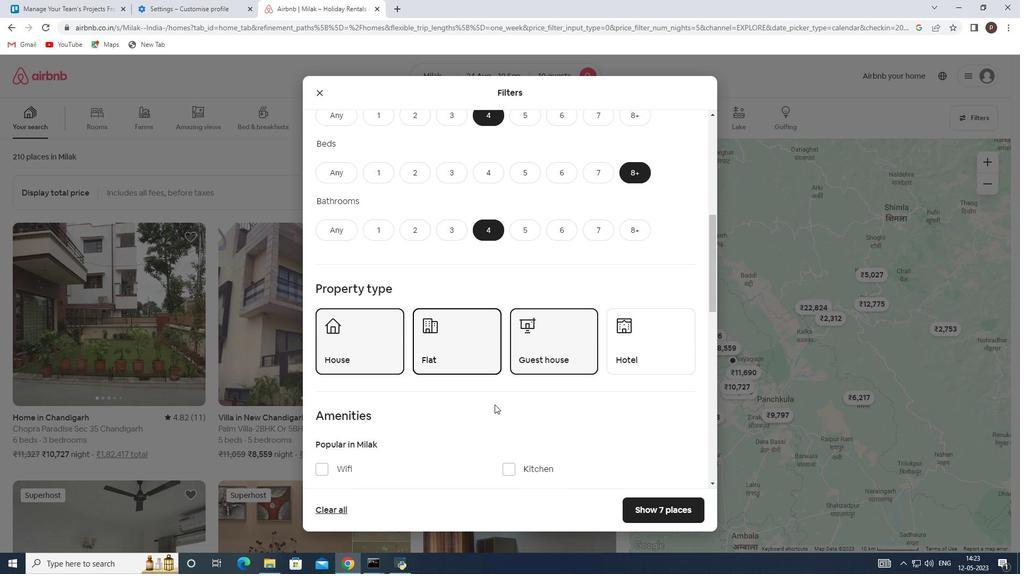 
Action: Mouse scrolled (479, 397) with delta (0, 0)
Screenshot: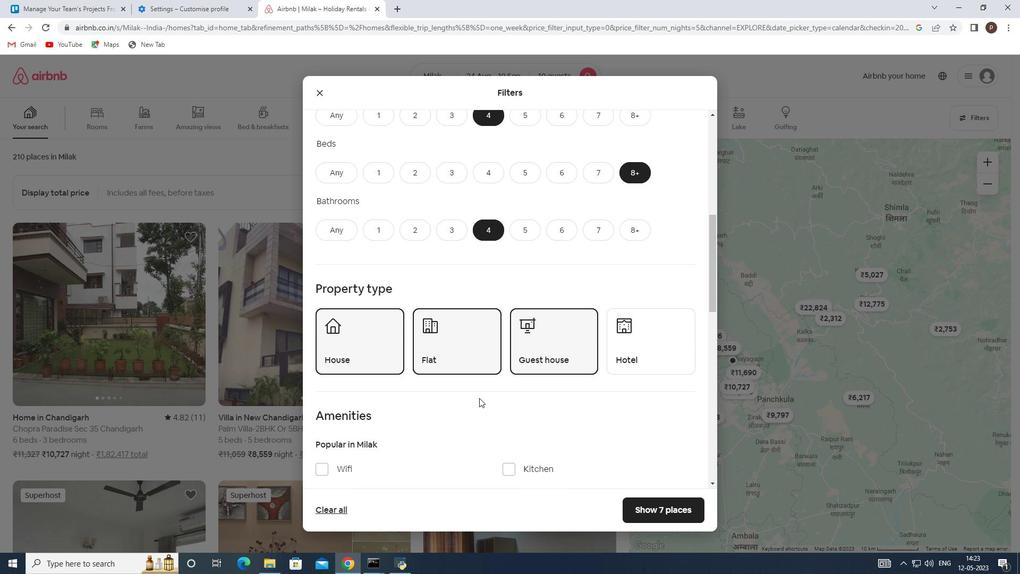 
Action: Mouse moved to (478, 398)
Screenshot: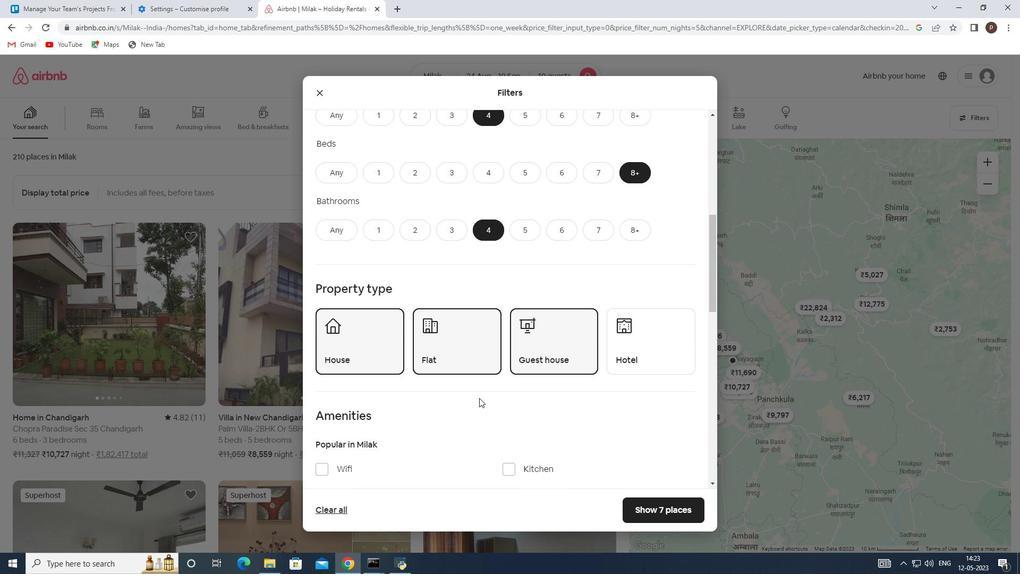 
Action: Mouse scrolled (478, 397) with delta (0, 0)
Screenshot: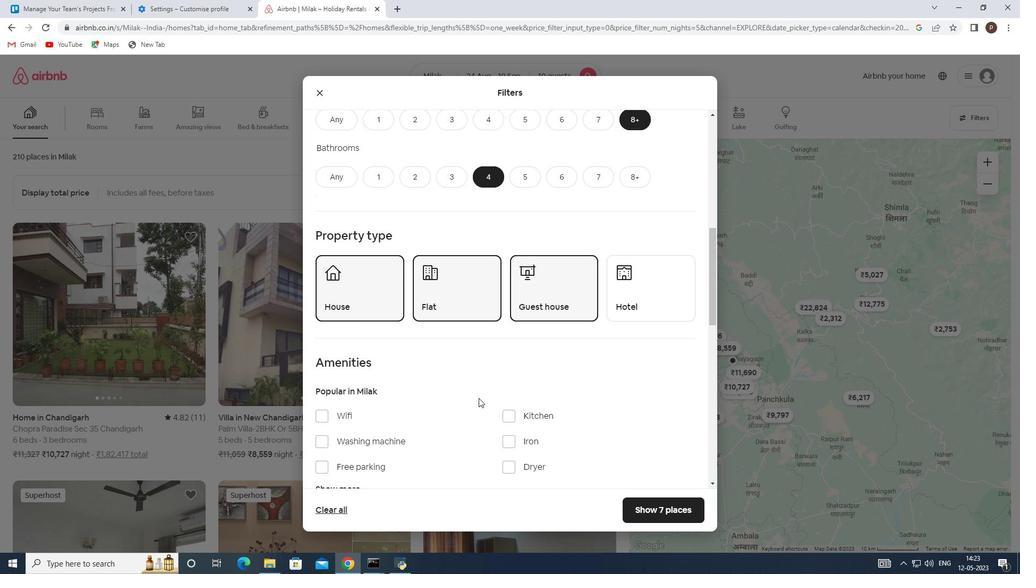 
Action: Mouse moved to (324, 362)
Screenshot: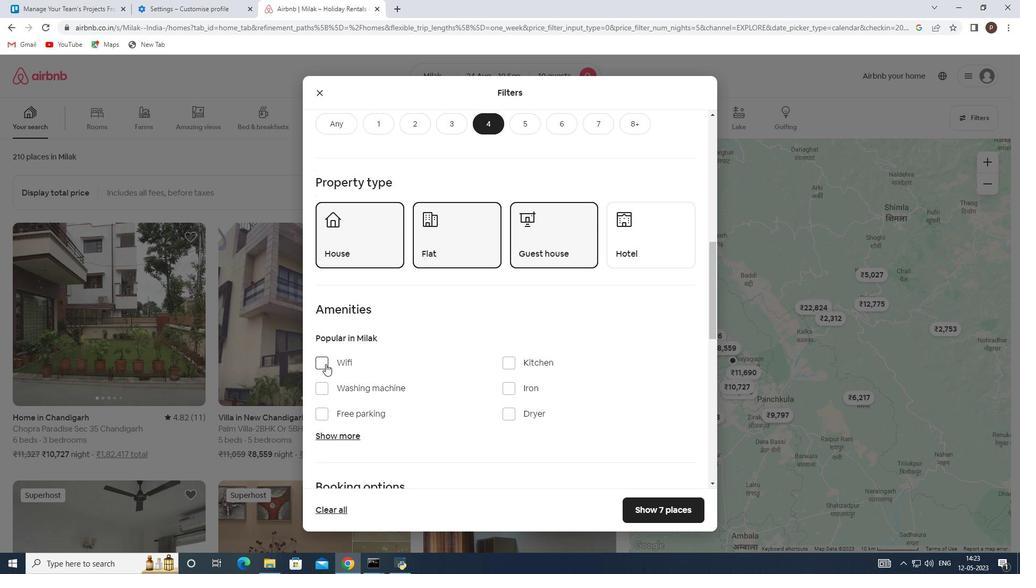 
Action: Mouse pressed left at (324, 362)
Screenshot: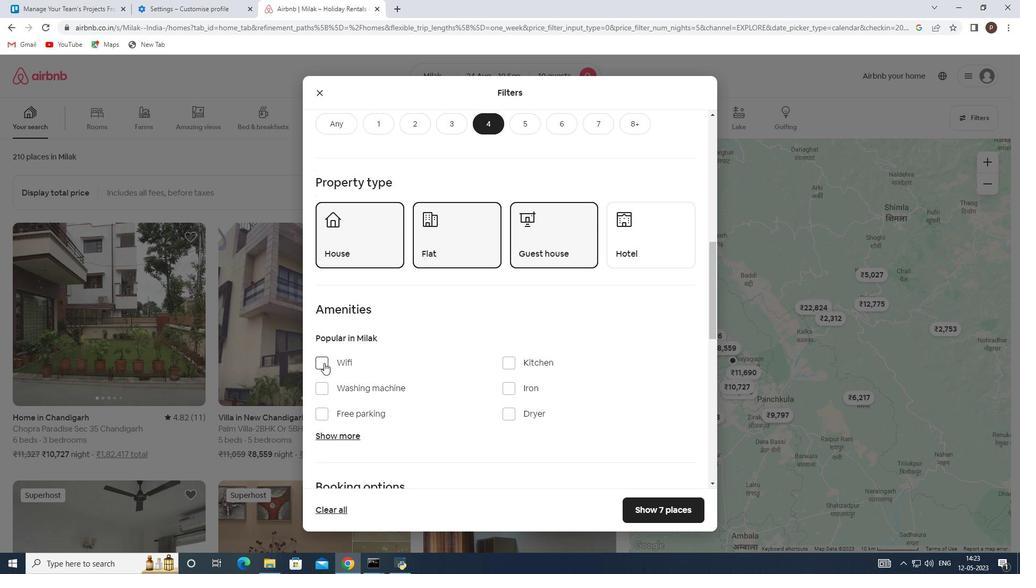
Action: Mouse moved to (330, 416)
Screenshot: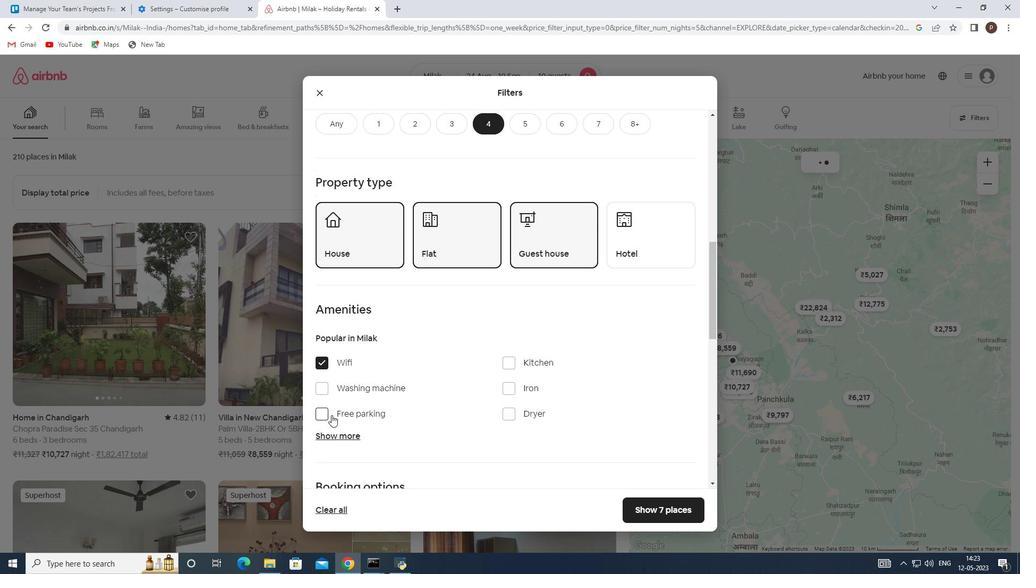 
Action: Mouse pressed left at (330, 416)
Screenshot: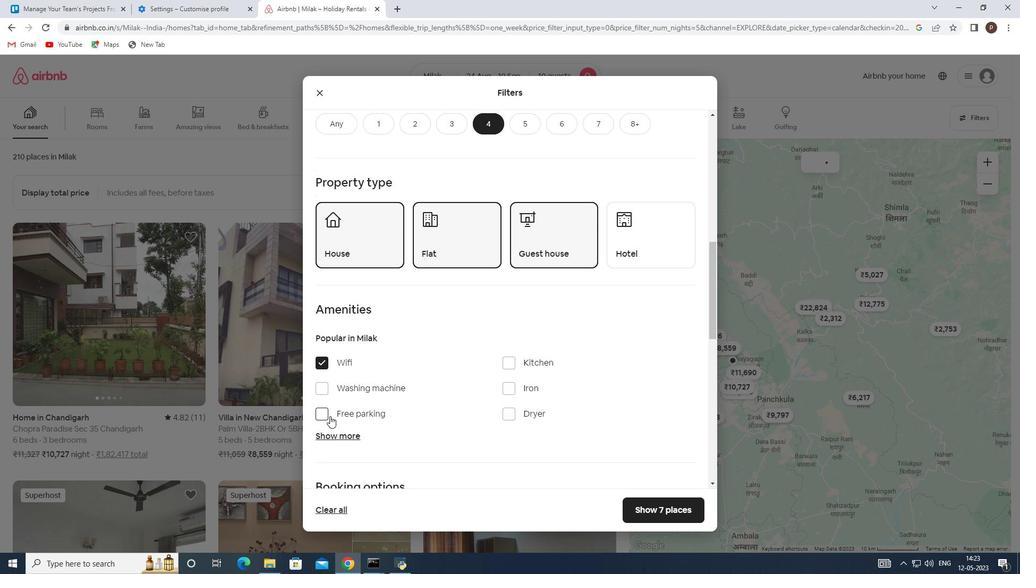 
Action: Mouse moved to (344, 436)
Screenshot: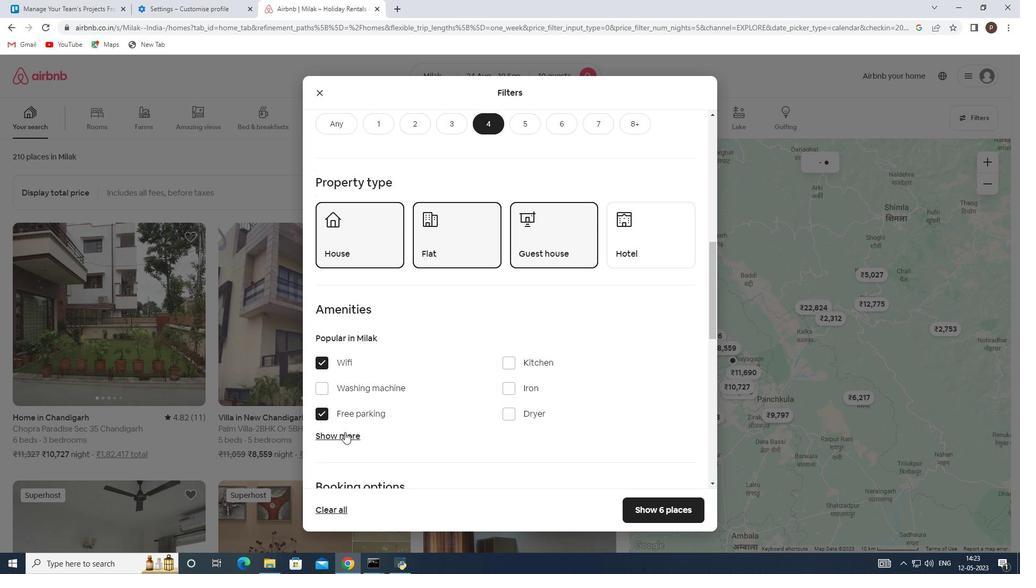 
Action: Mouse pressed left at (344, 436)
Screenshot: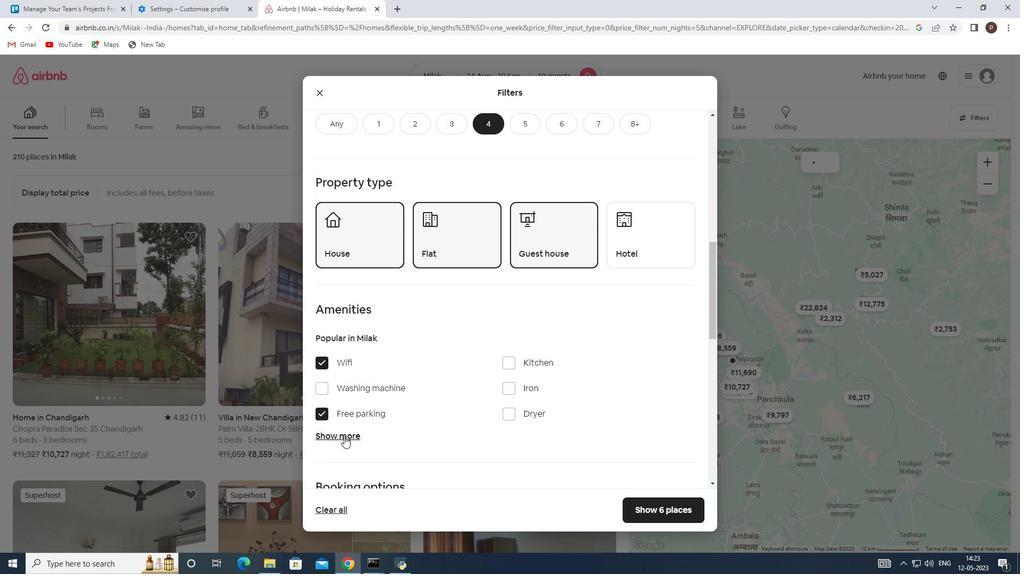 
Action: Mouse moved to (413, 428)
Screenshot: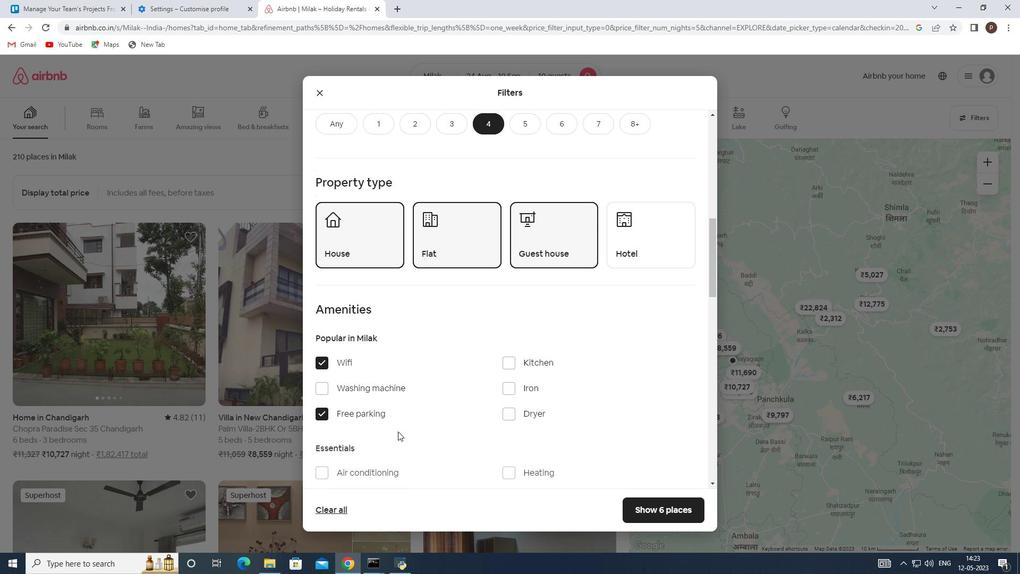 
Action: Mouse scrolled (413, 427) with delta (0, 0)
Screenshot: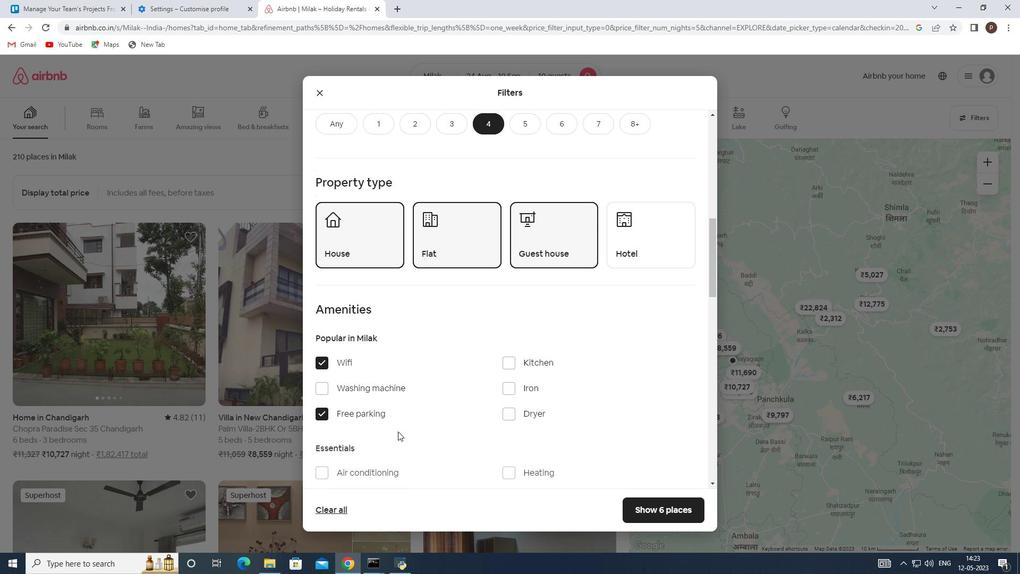 
Action: Mouse scrolled (413, 427) with delta (0, 0)
Screenshot: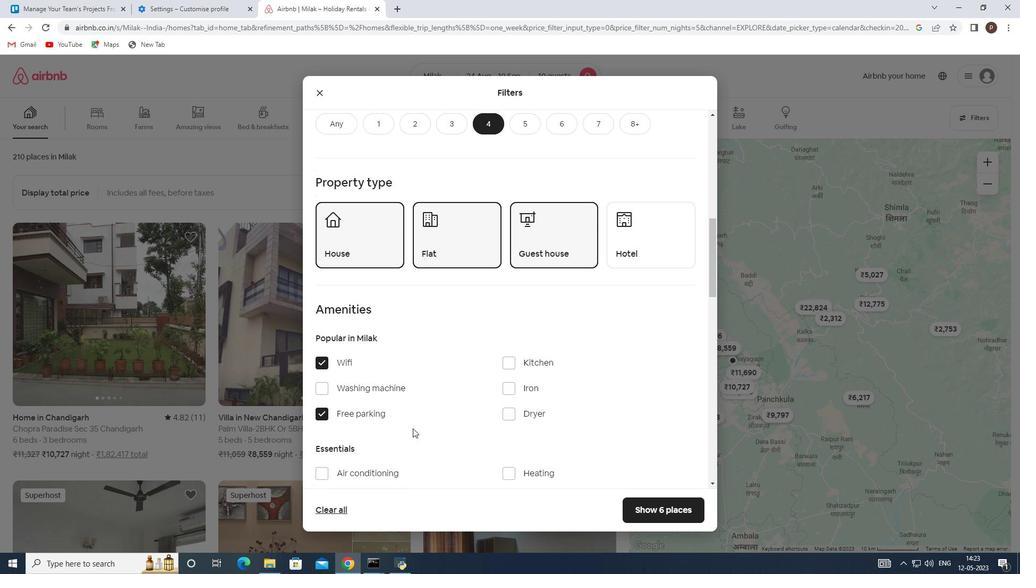 
Action: Mouse moved to (508, 391)
Screenshot: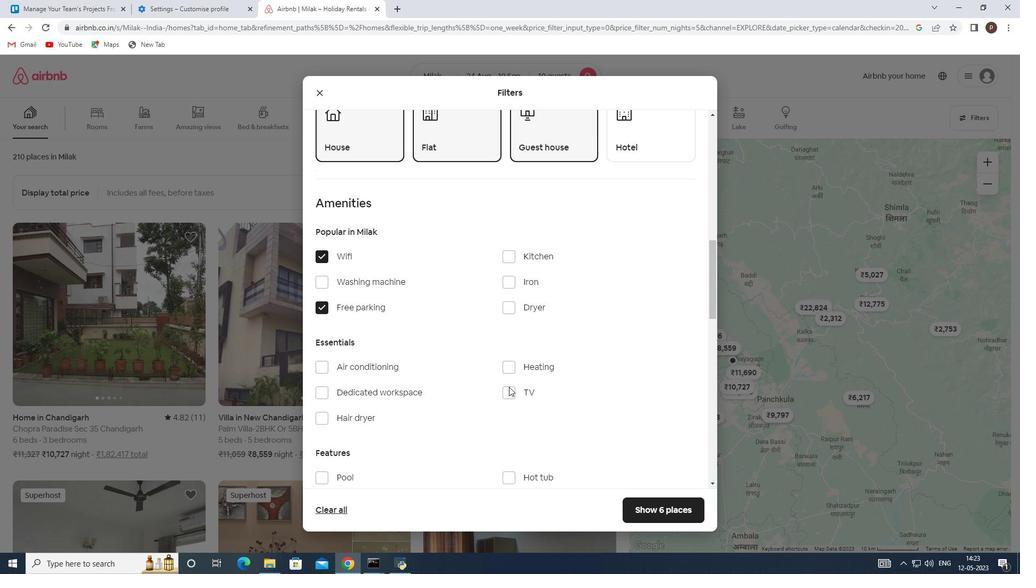 
Action: Mouse pressed left at (508, 391)
Screenshot: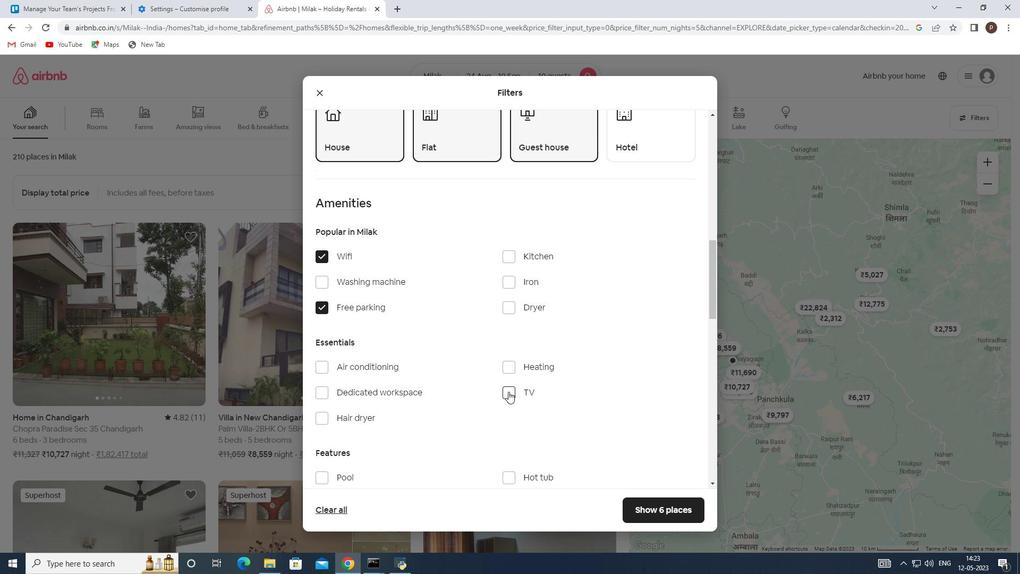 
Action: Mouse moved to (442, 406)
Screenshot: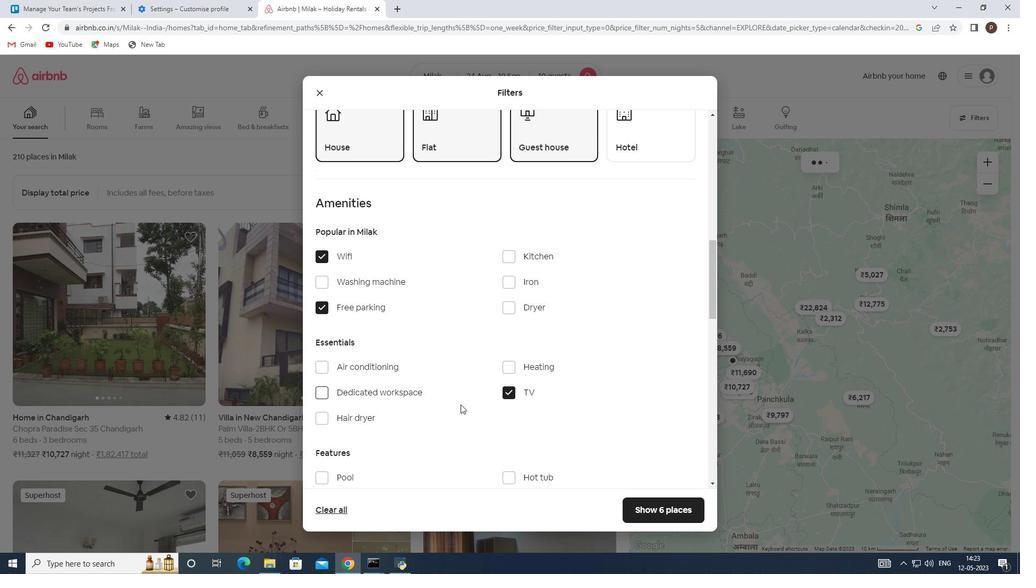 
Action: Mouse scrolled (442, 406) with delta (0, 0)
Screenshot: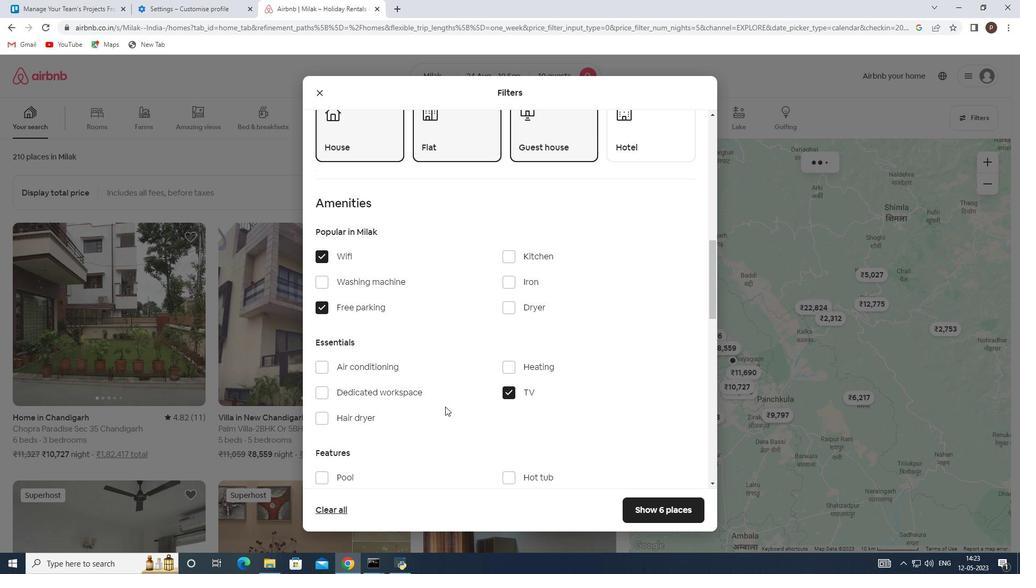 
Action: Mouse scrolled (442, 406) with delta (0, 0)
Screenshot: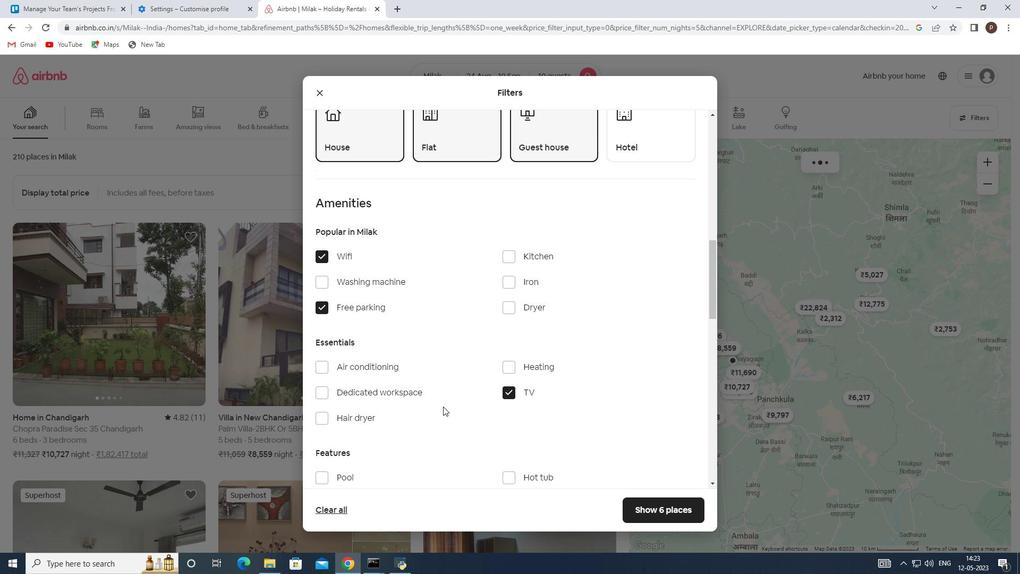 
Action: Mouse moved to (442, 407)
Screenshot: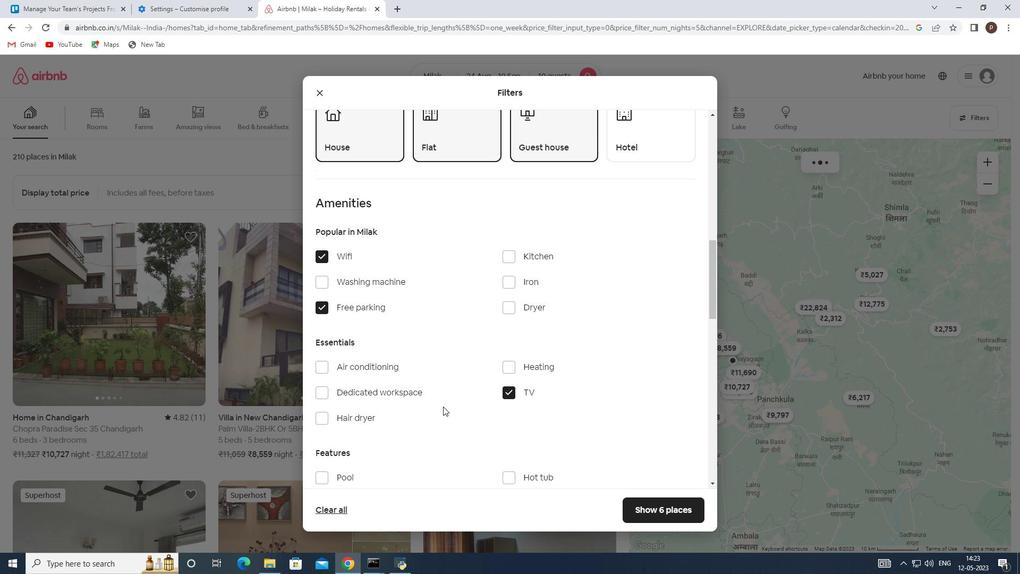 
Action: Mouse scrolled (442, 406) with delta (0, 0)
Screenshot: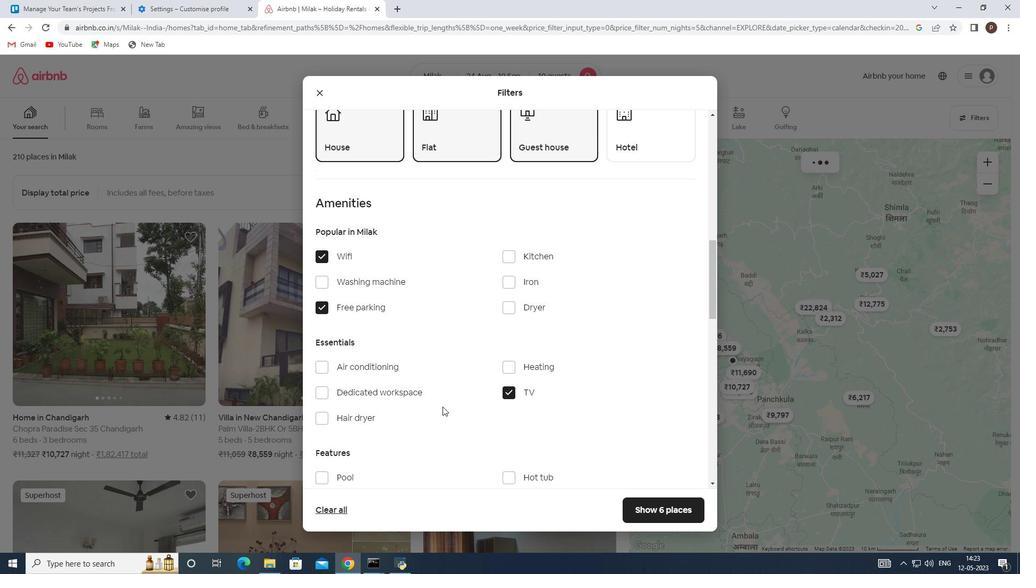 
Action: Mouse moved to (323, 369)
Screenshot: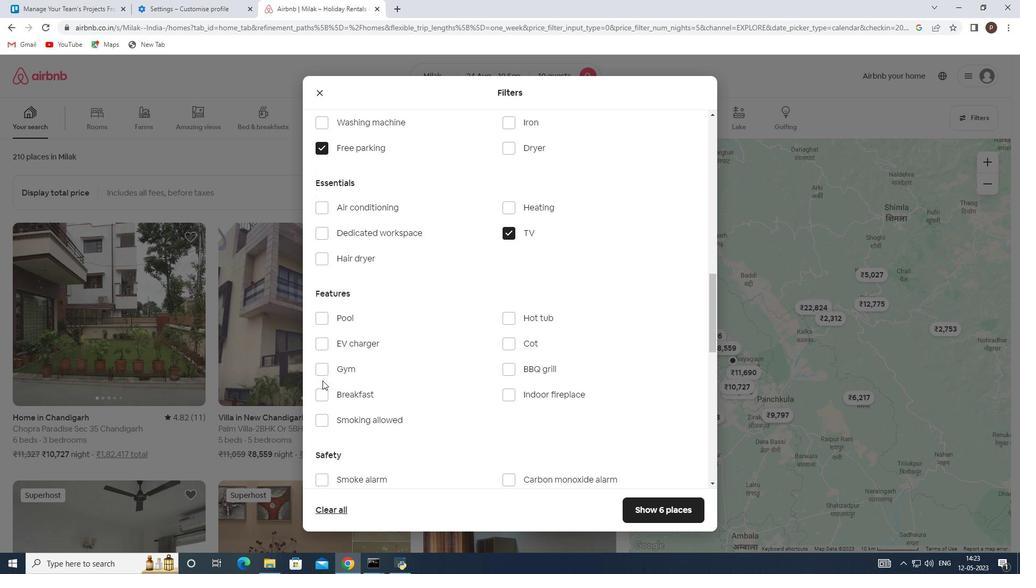 
Action: Mouse pressed left at (323, 369)
Screenshot: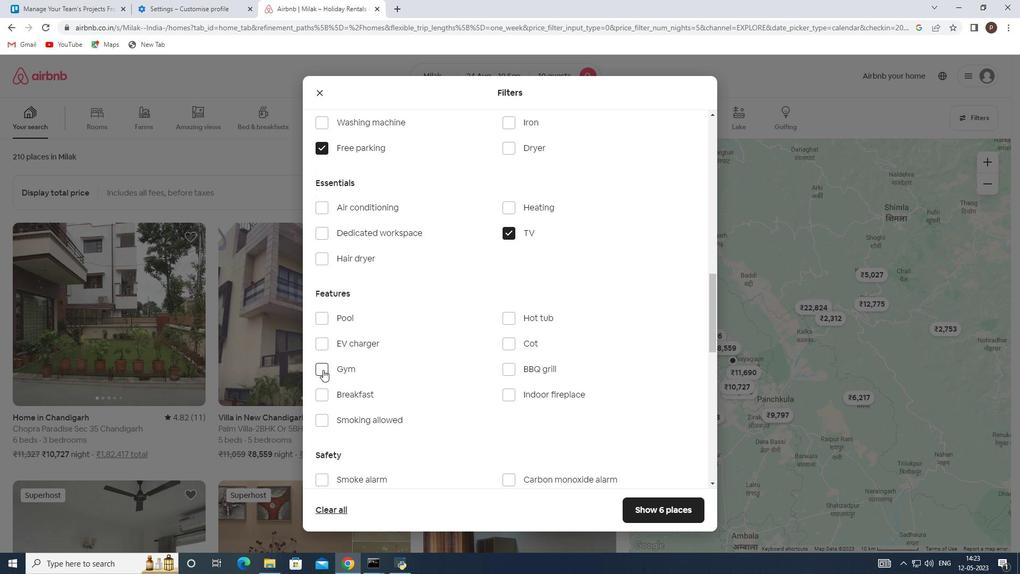 
Action: Mouse moved to (318, 397)
Screenshot: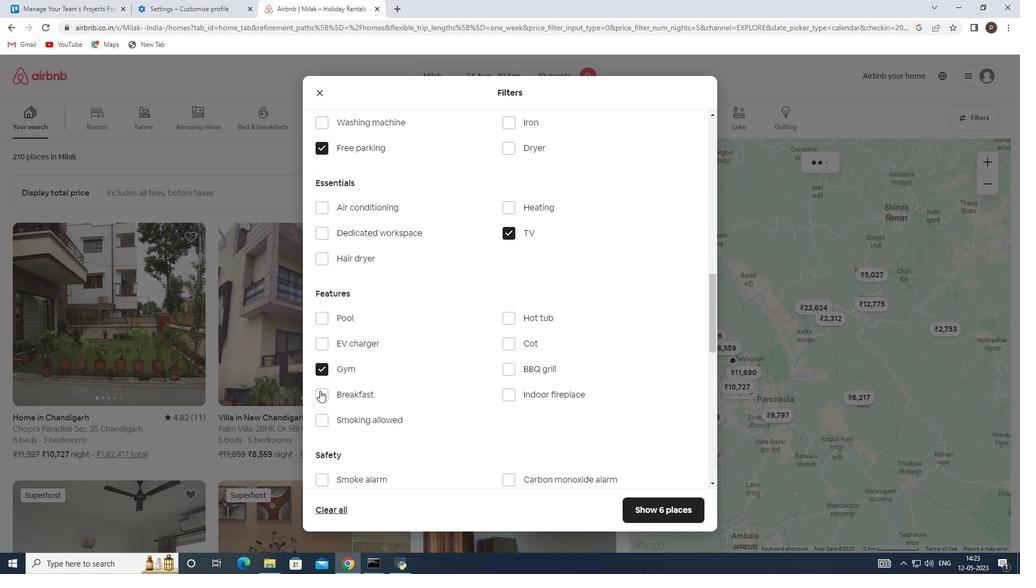 
Action: Mouse pressed left at (318, 397)
Screenshot: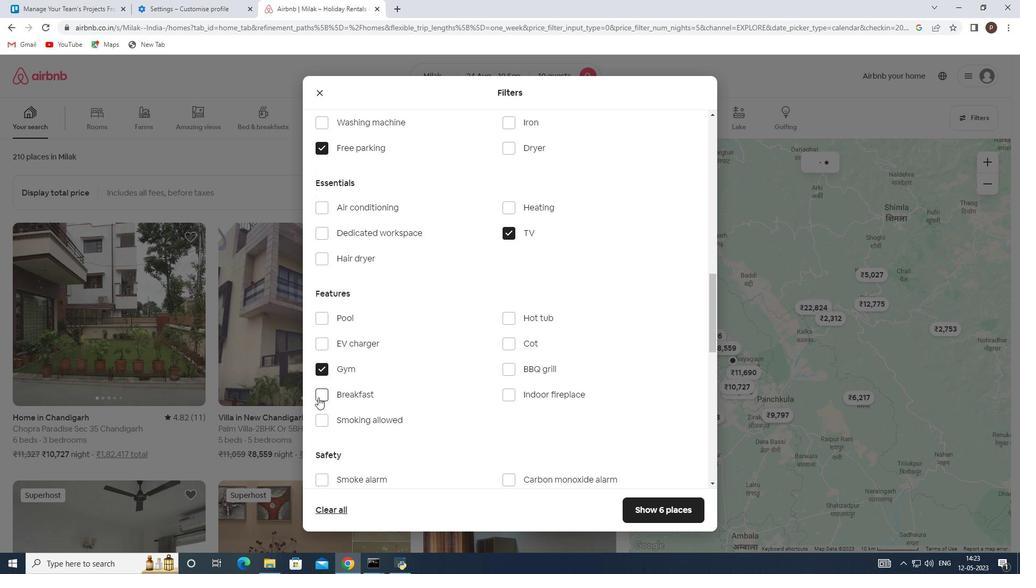 
Action: Mouse moved to (430, 392)
Screenshot: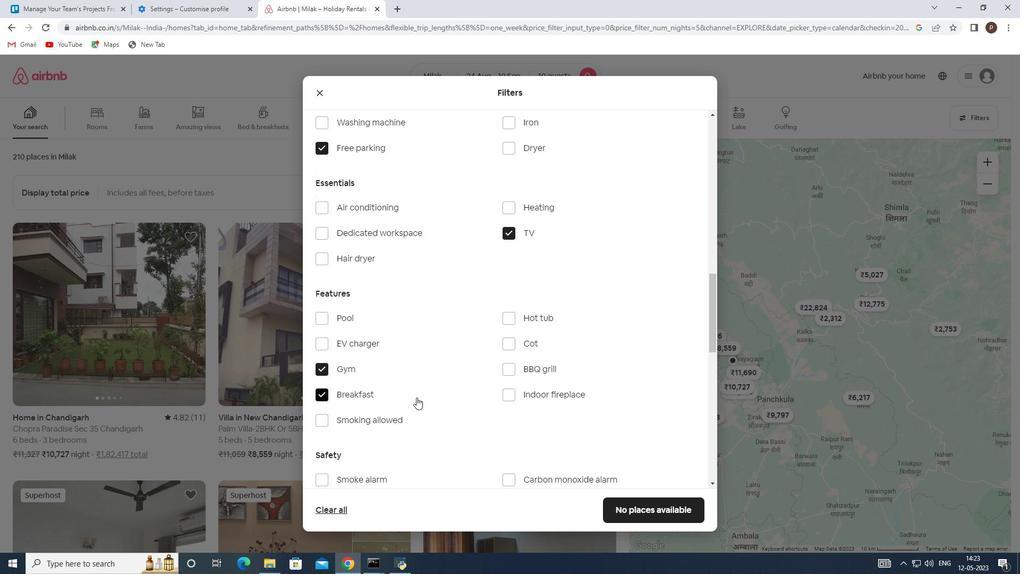 
Action: Mouse scrolled (430, 392) with delta (0, 0)
Screenshot: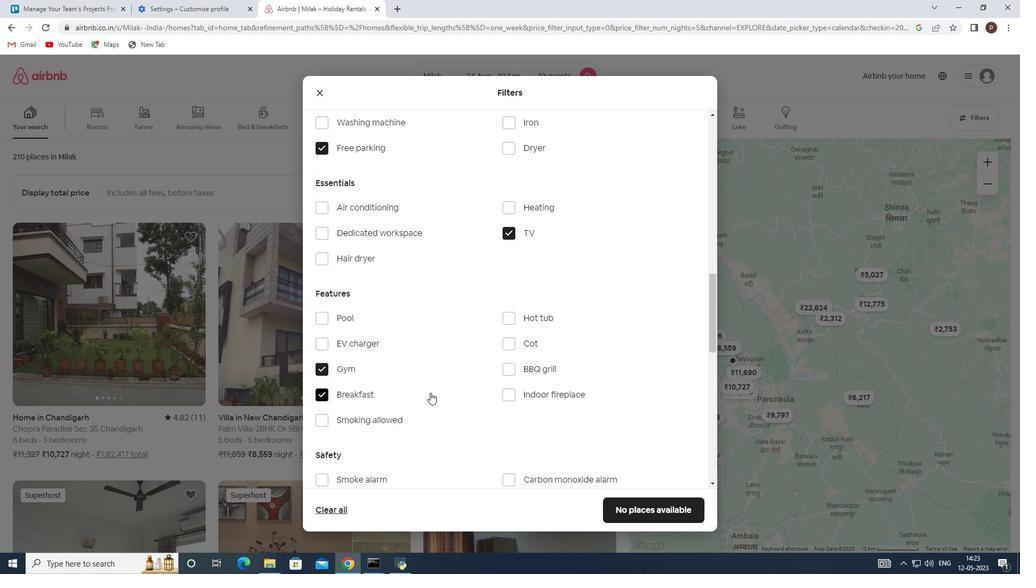 
Action: Mouse scrolled (430, 392) with delta (0, 0)
Screenshot: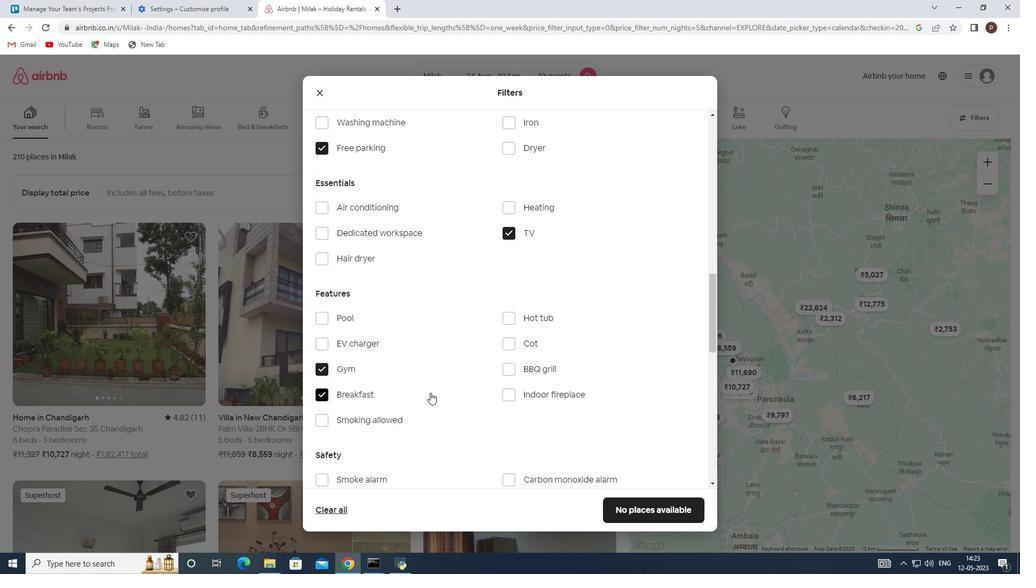 
Action: Mouse moved to (430, 392)
Screenshot: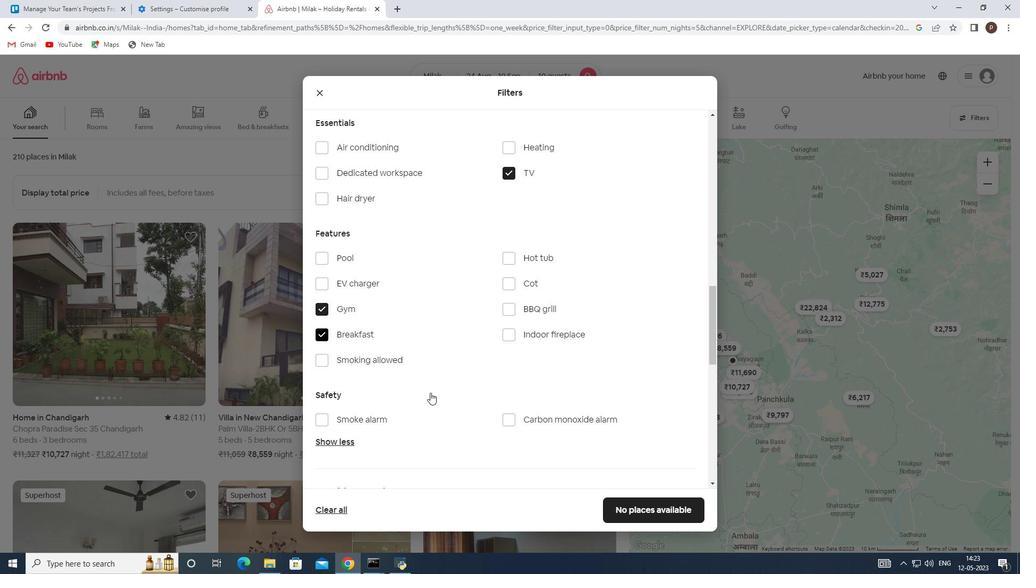 
Action: Mouse scrolled (430, 392) with delta (0, 0)
Screenshot: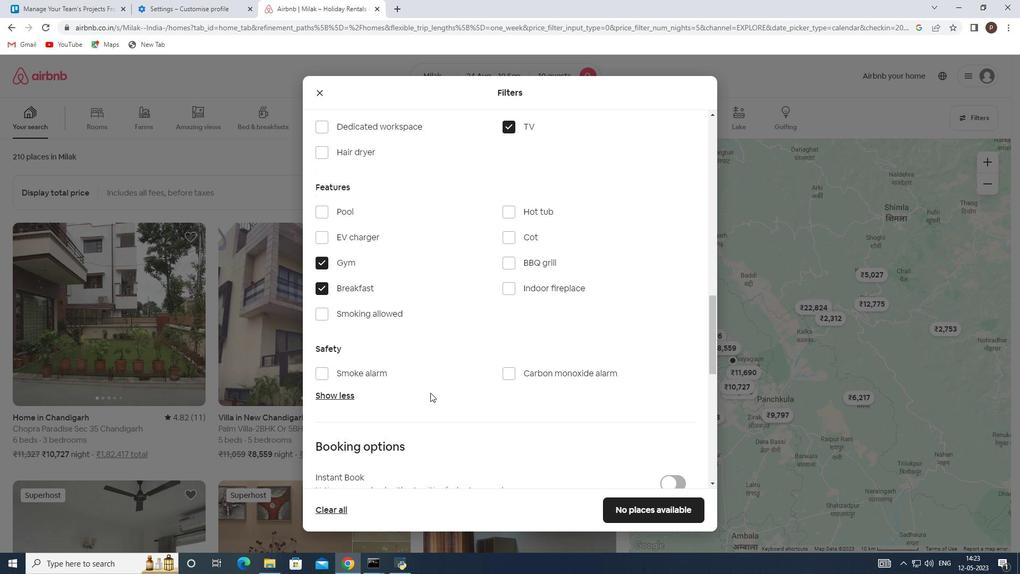 
Action: Mouse scrolled (430, 392) with delta (0, 0)
Screenshot: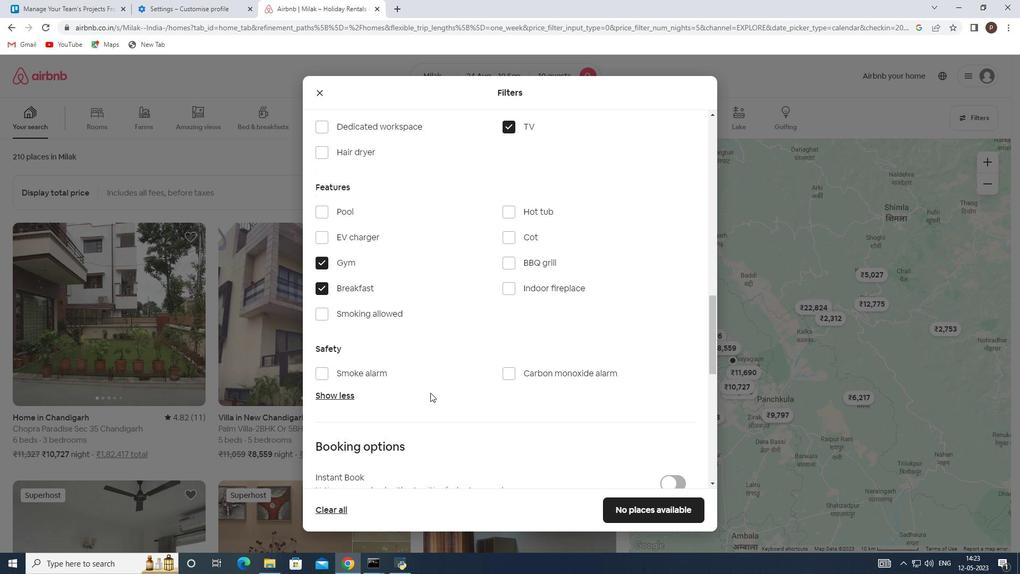 
Action: Mouse moved to (672, 414)
Screenshot: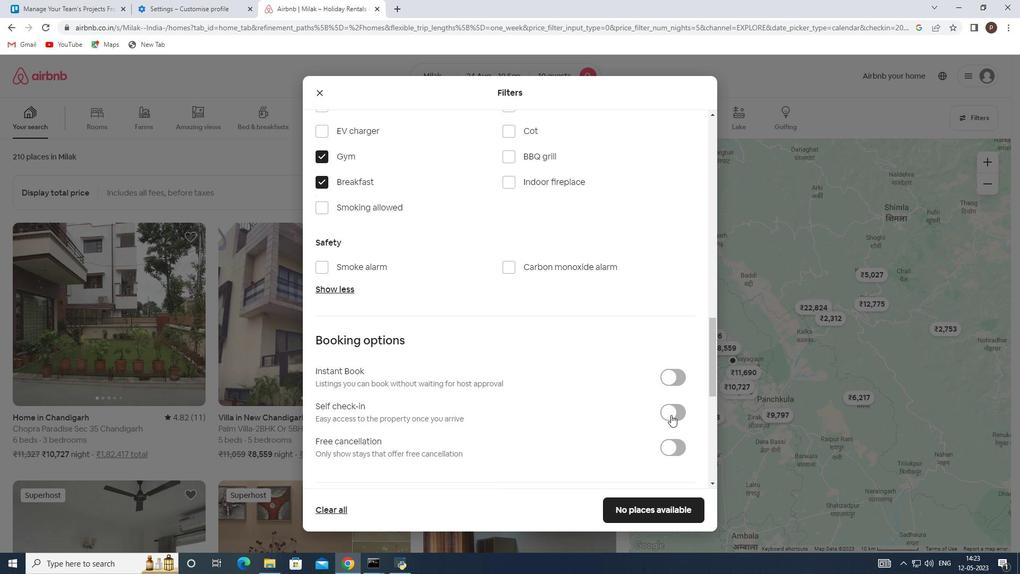 
Action: Mouse pressed left at (672, 414)
Screenshot: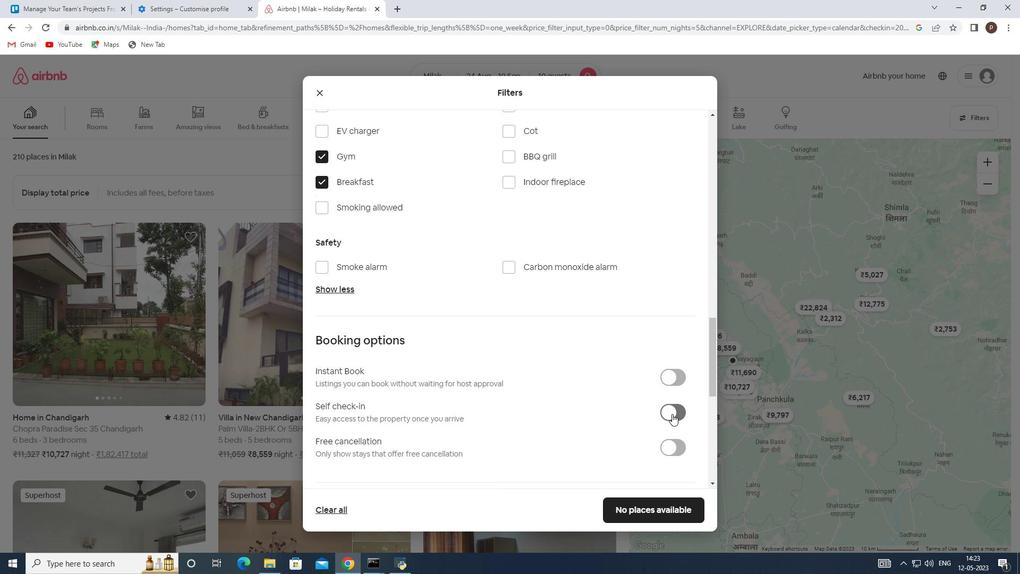 
Action: Mouse moved to (536, 416)
Screenshot: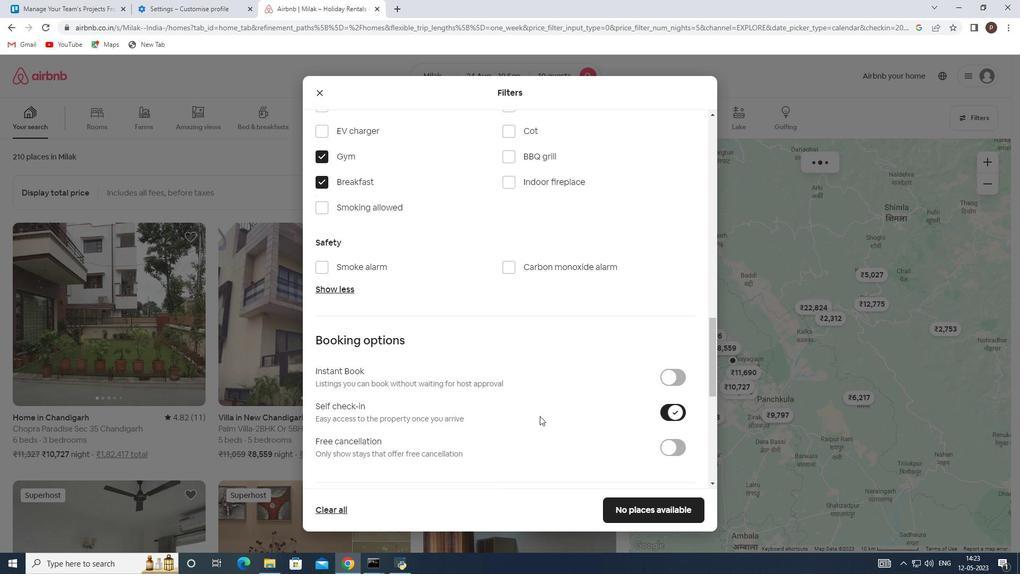 
Action: Mouse scrolled (536, 415) with delta (0, 0)
Screenshot: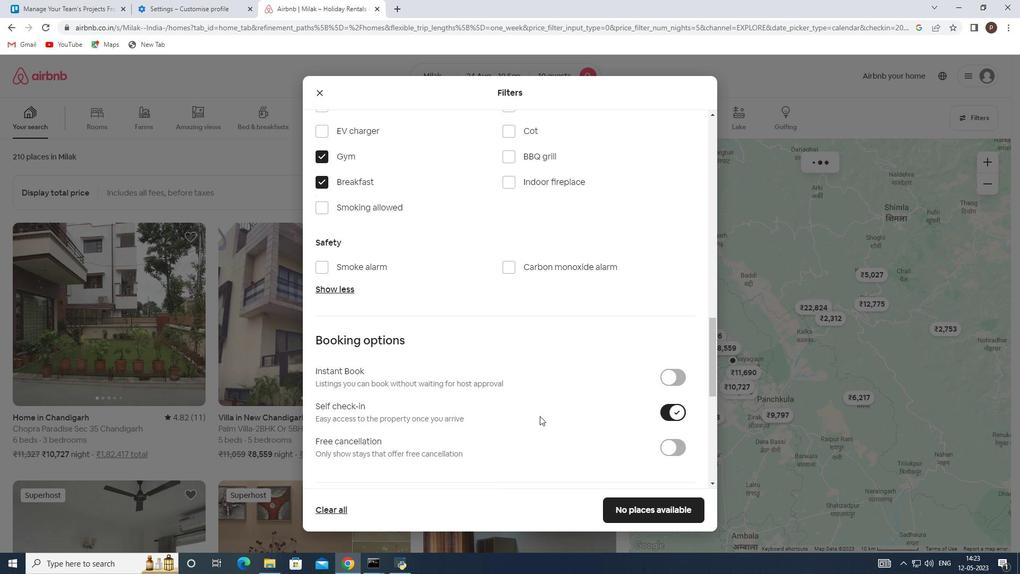
Action: Mouse scrolled (536, 415) with delta (0, 0)
Screenshot: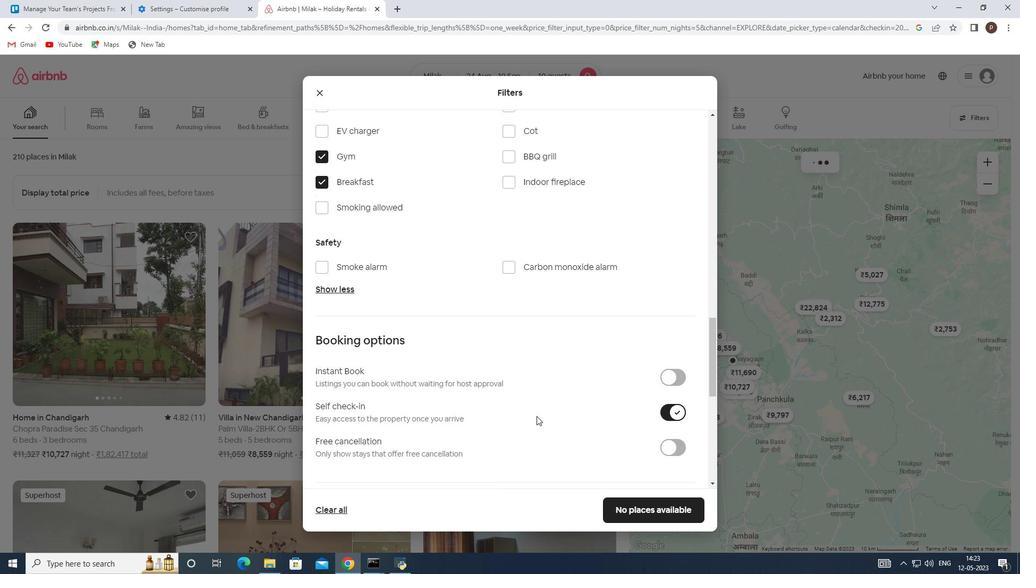 
Action: Mouse scrolled (536, 415) with delta (0, 0)
Screenshot: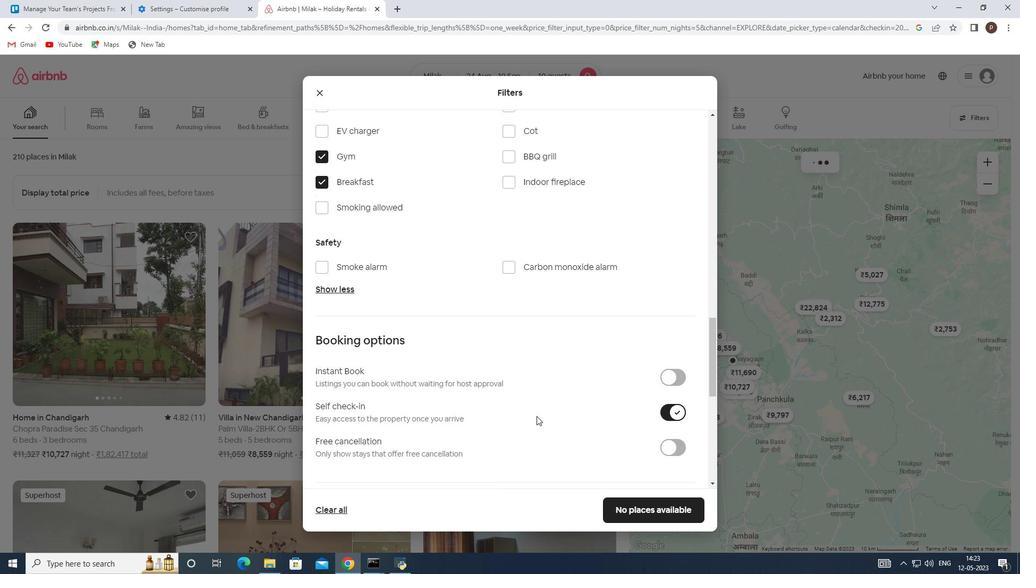 
Action: Mouse scrolled (536, 415) with delta (0, 0)
Screenshot: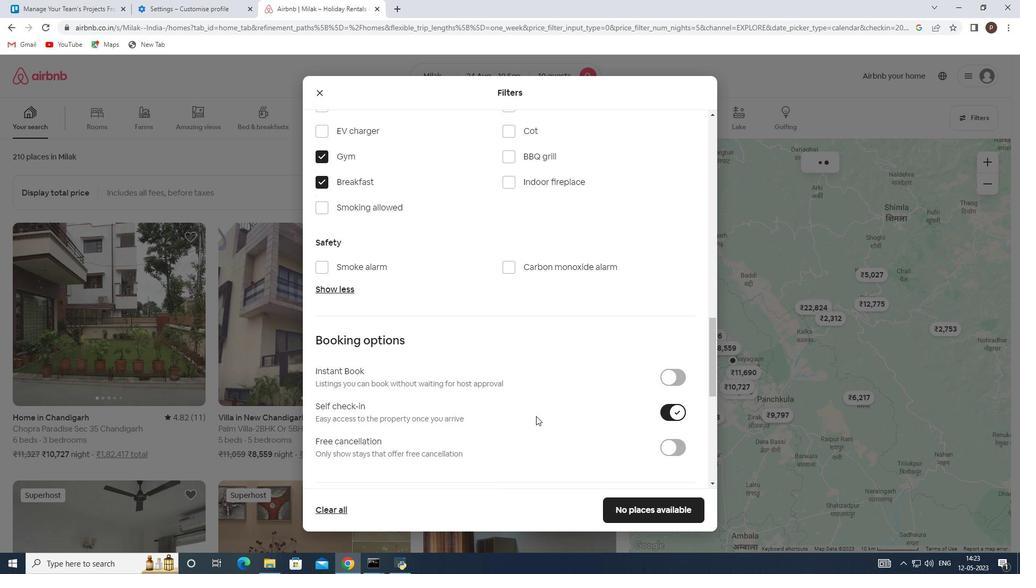 
Action: Mouse scrolled (536, 415) with delta (0, 0)
Screenshot: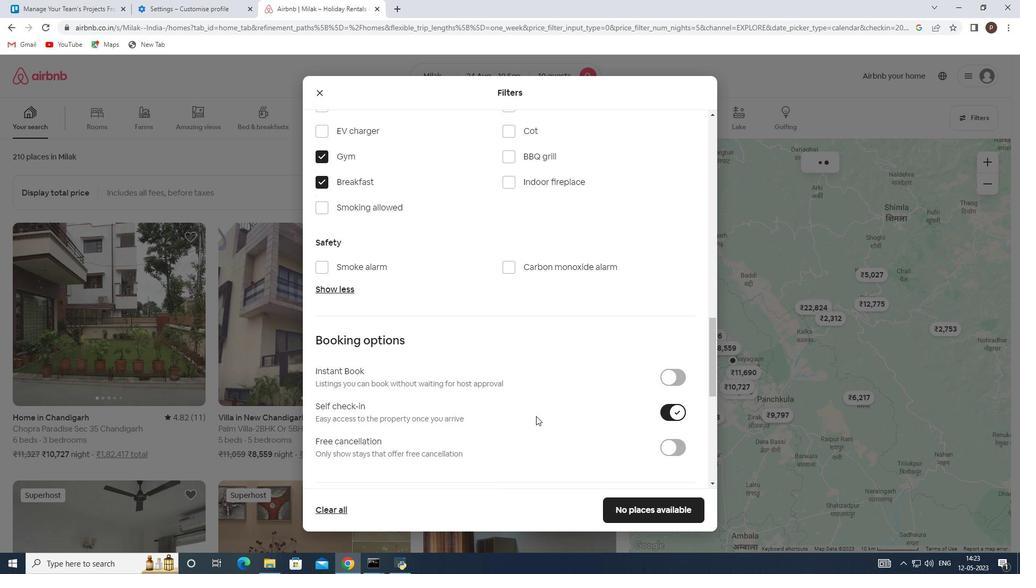 
Action: Mouse scrolled (536, 415) with delta (0, 0)
Screenshot: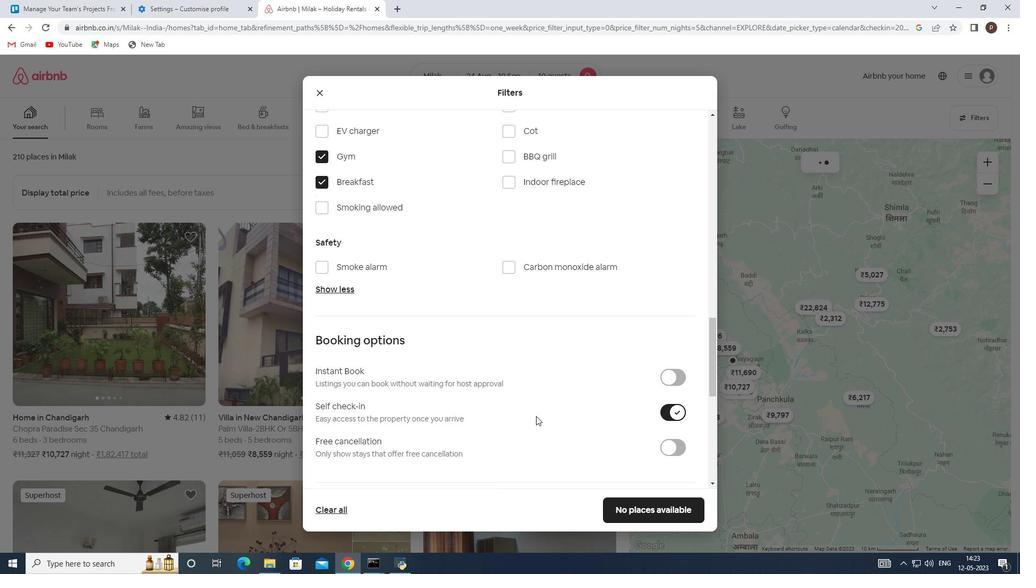 
Action: Mouse moved to (451, 435)
Screenshot: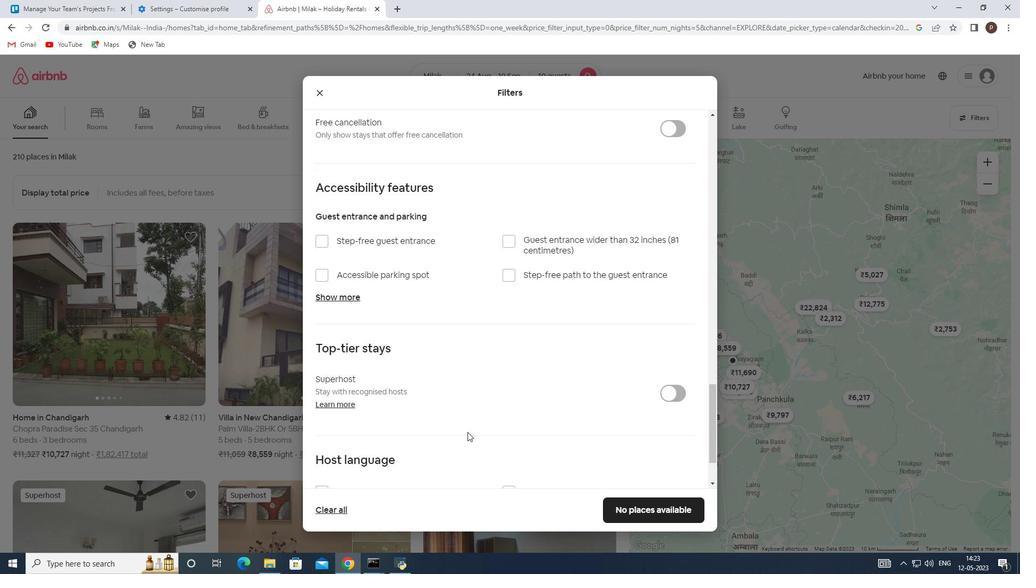 
Action: Mouse scrolled (451, 434) with delta (0, 0)
Screenshot: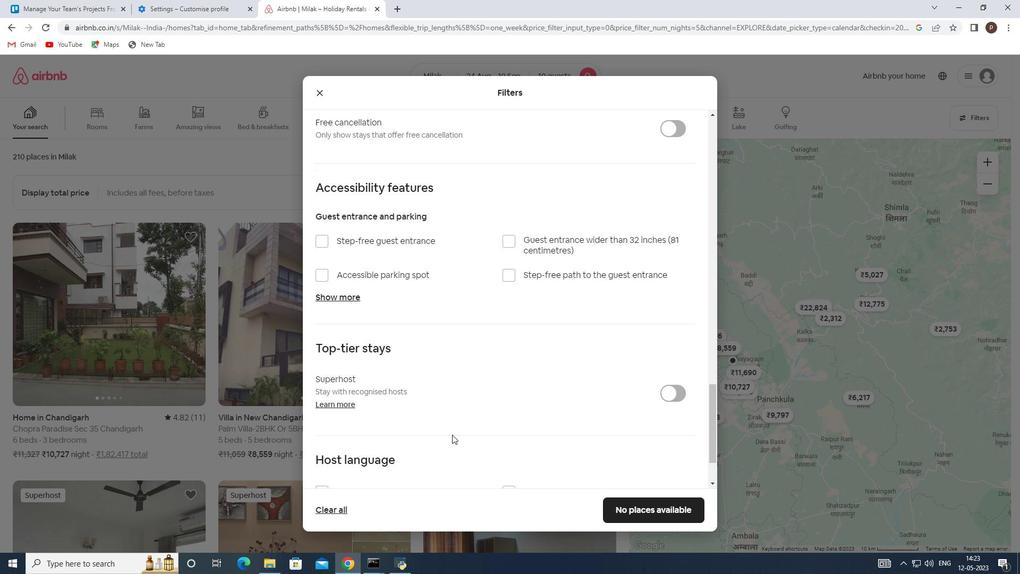 
Action: Mouse moved to (451, 435)
Screenshot: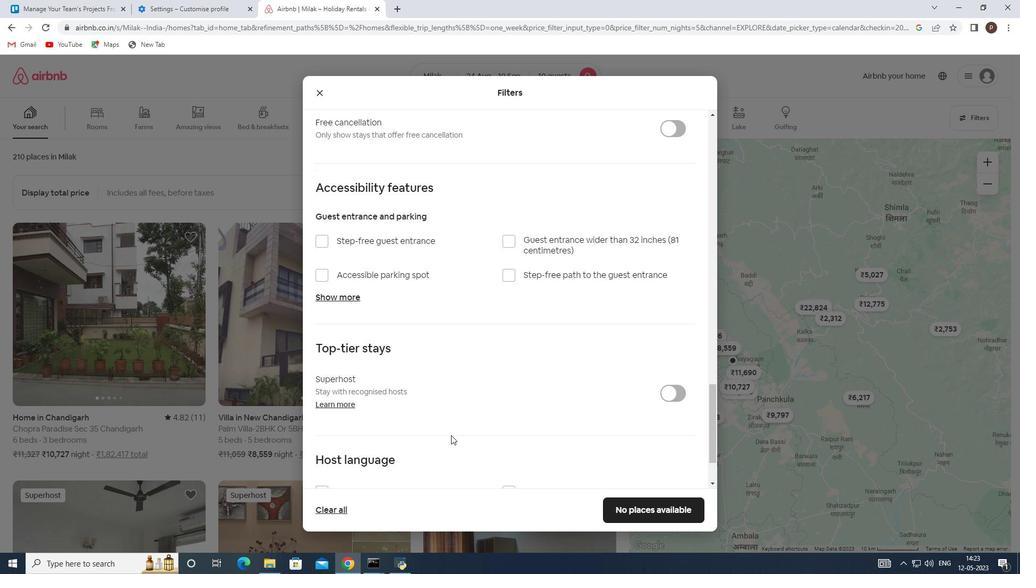 
Action: Mouse scrolled (451, 434) with delta (0, 0)
Screenshot: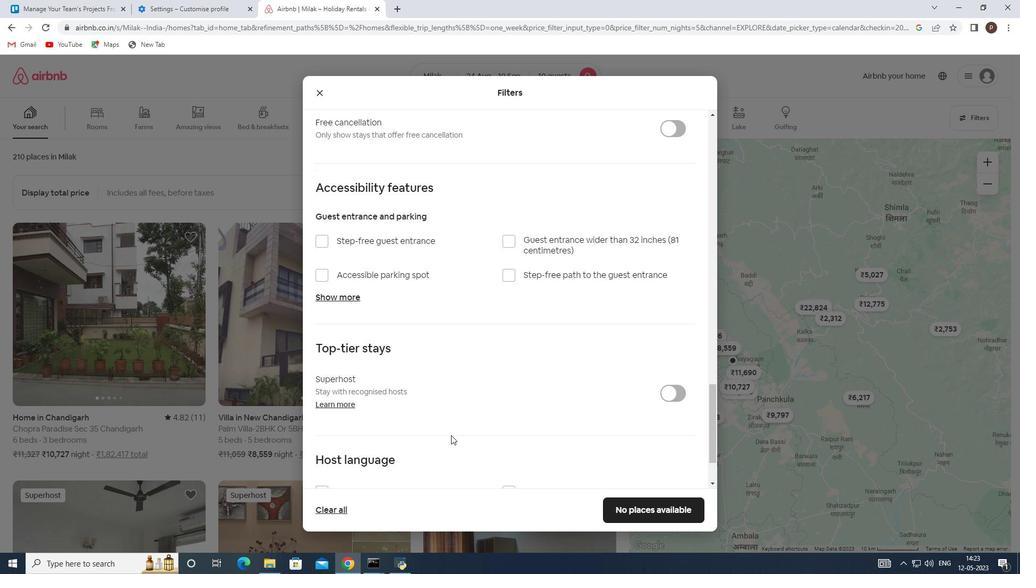 
Action: Mouse scrolled (451, 434) with delta (0, 0)
Screenshot: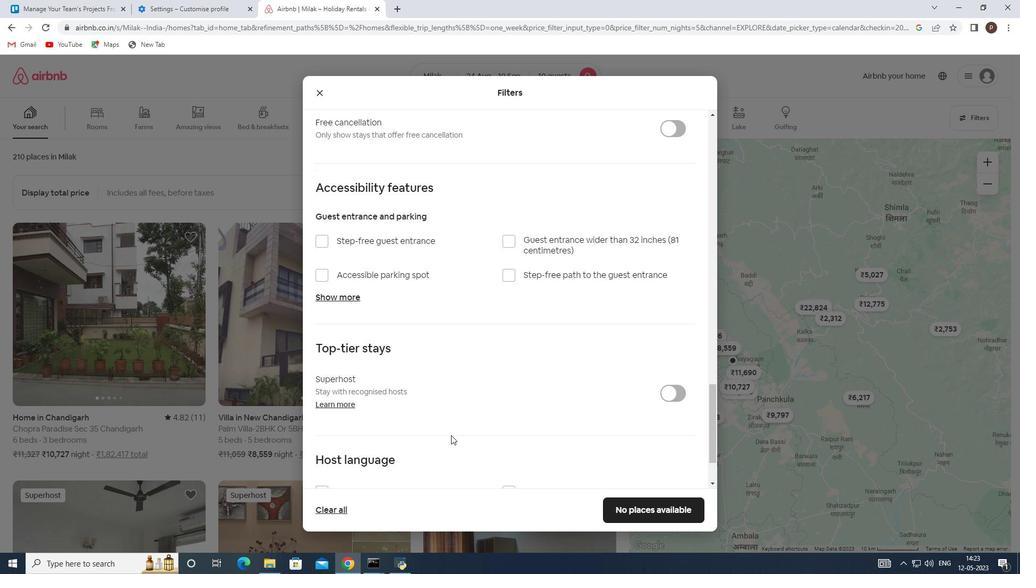 
Action: Mouse scrolled (451, 434) with delta (0, 0)
Screenshot: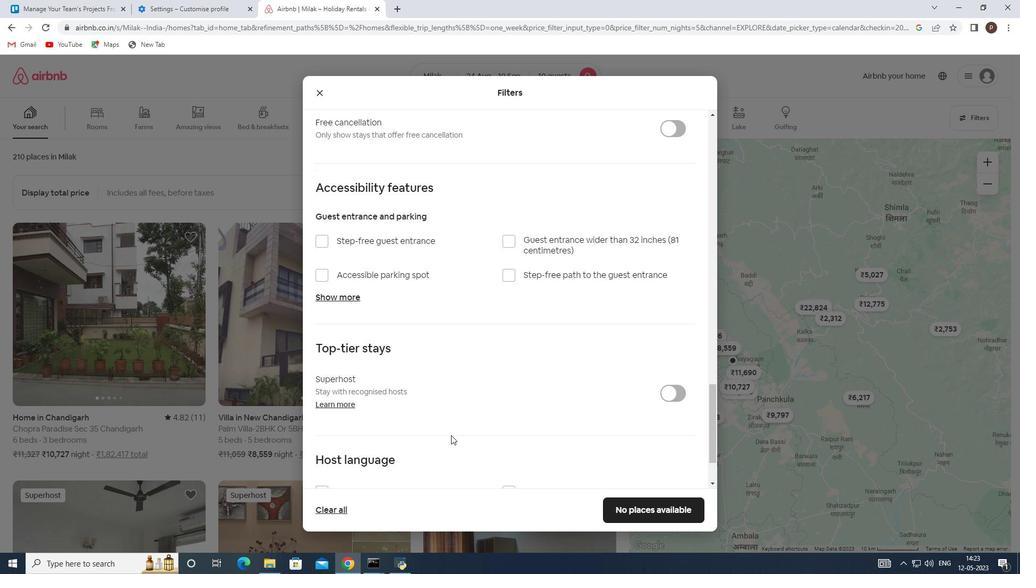 
Action: Mouse moved to (447, 434)
Screenshot: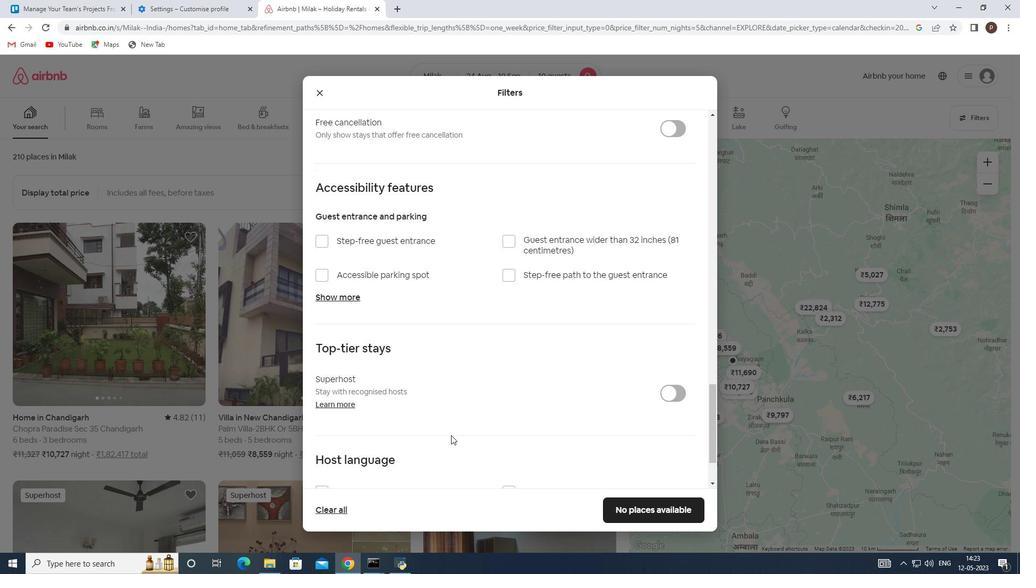 
Action: Mouse scrolled (447, 433) with delta (0, 0)
Screenshot: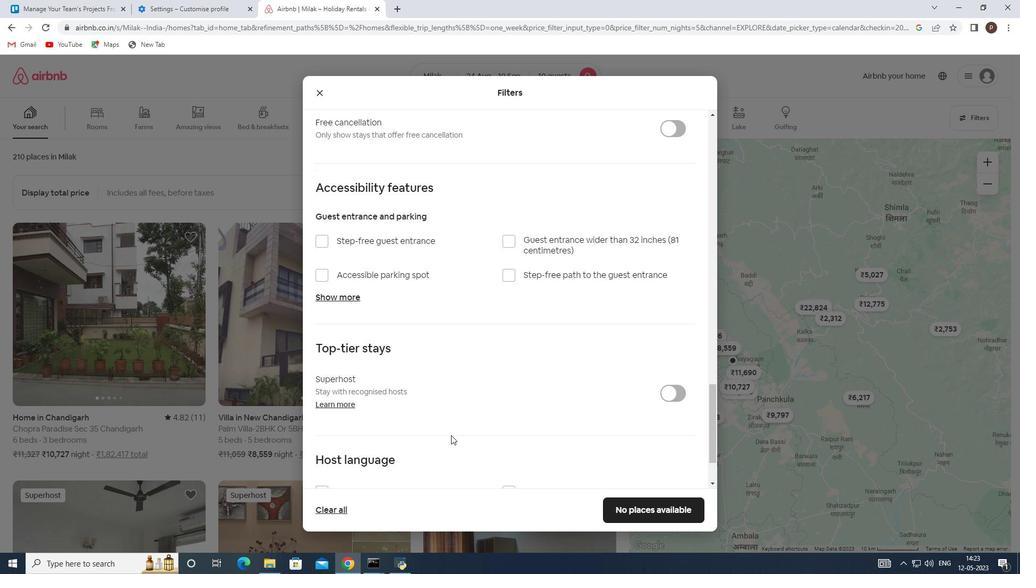 
Action: Mouse moved to (317, 414)
Screenshot: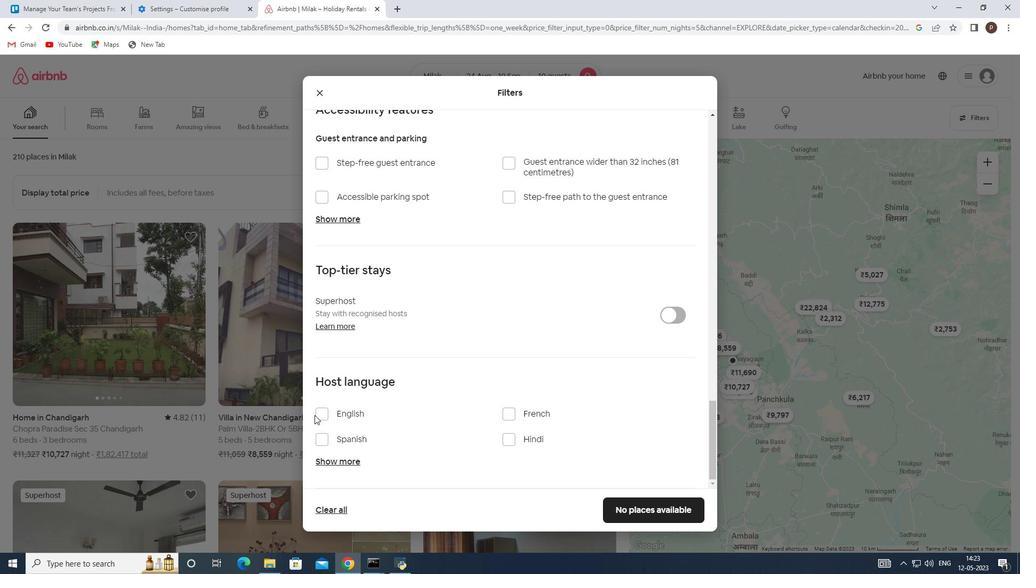 
Action: Mouse pressed left at (317, 414)
Screenshot: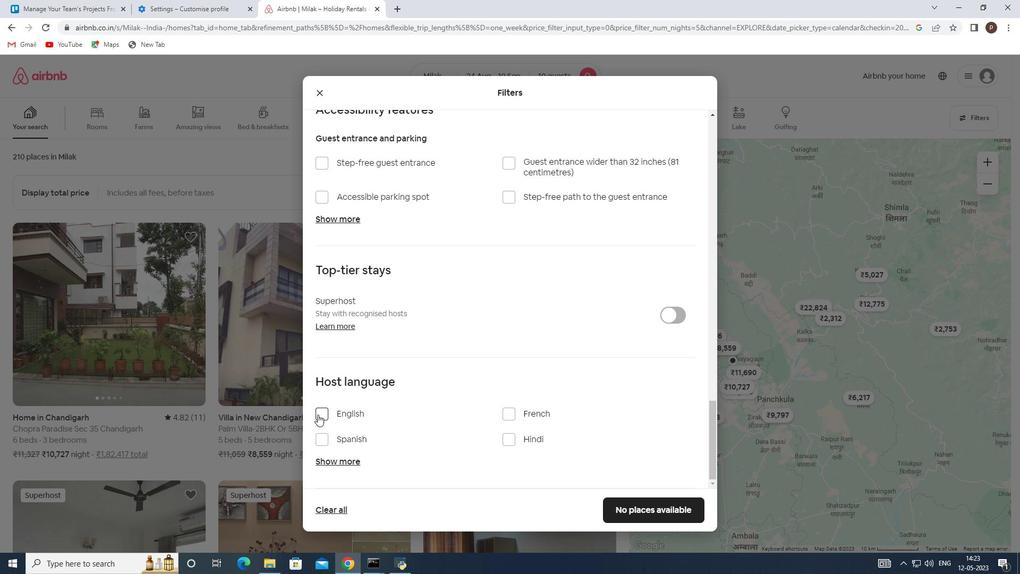 
Action: Mouse moved to (655, 508)
Screenshot: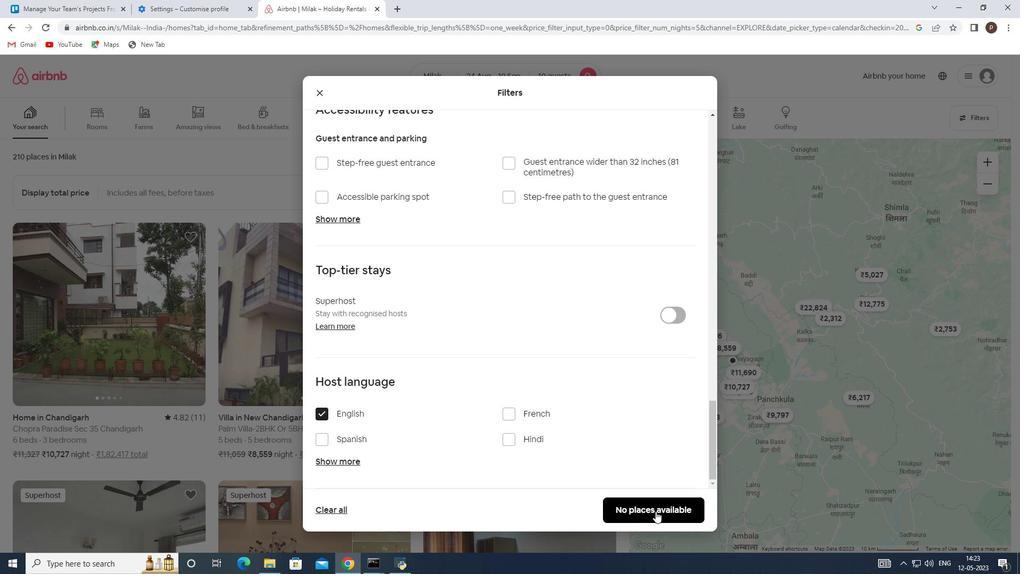 
Action: Mouse pressed left at (655, 508)
Screenshot: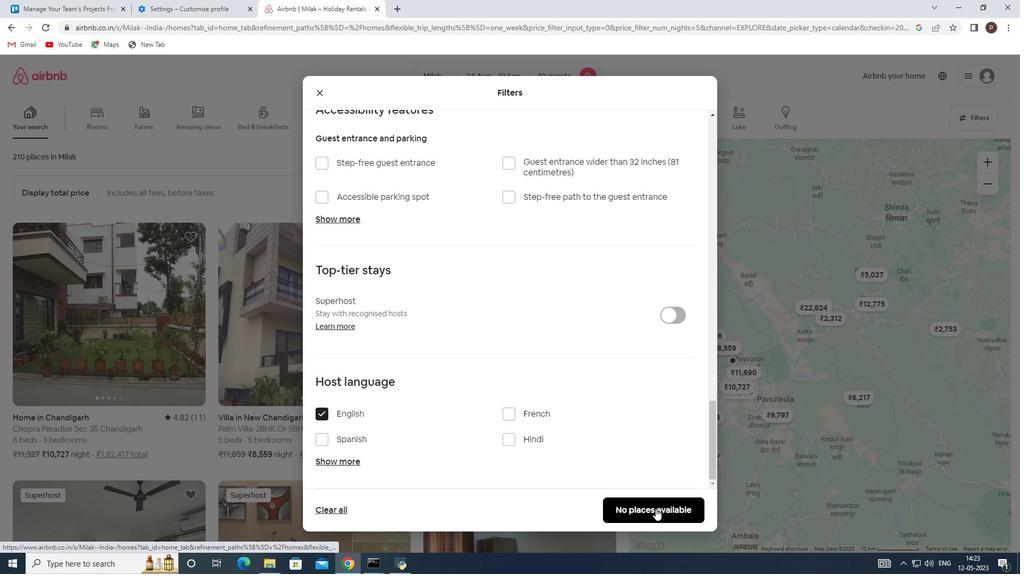 
